 Task: Find an Airbnb in Teykovo, Russia for 4 guests from June 2 to June 9 with a price range of ₹6000 to ₹12000, 2 bedrooms, 2 beds, and self check-in option.
Action: Mouse moved to (481, 342)
Screenshot: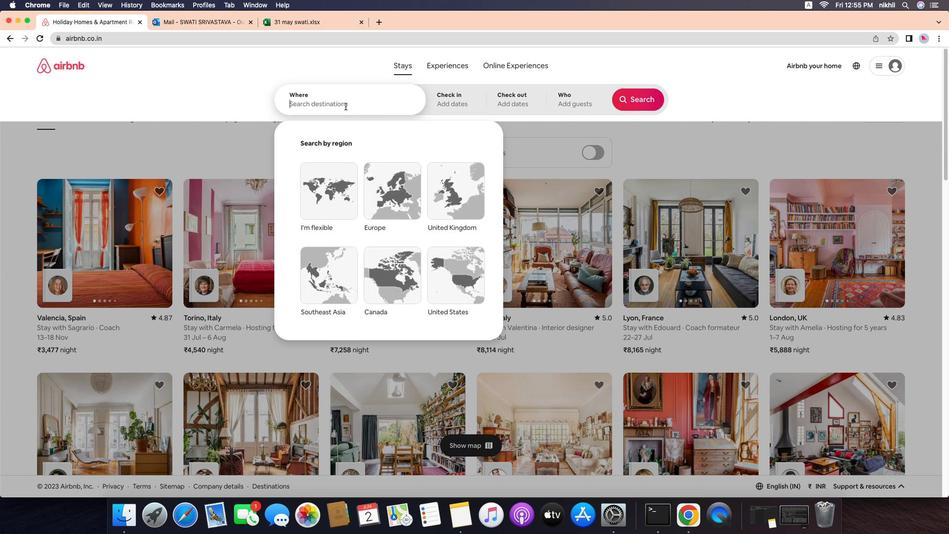 
Action: Mouse pressed left at (481, 342)
Screenshot: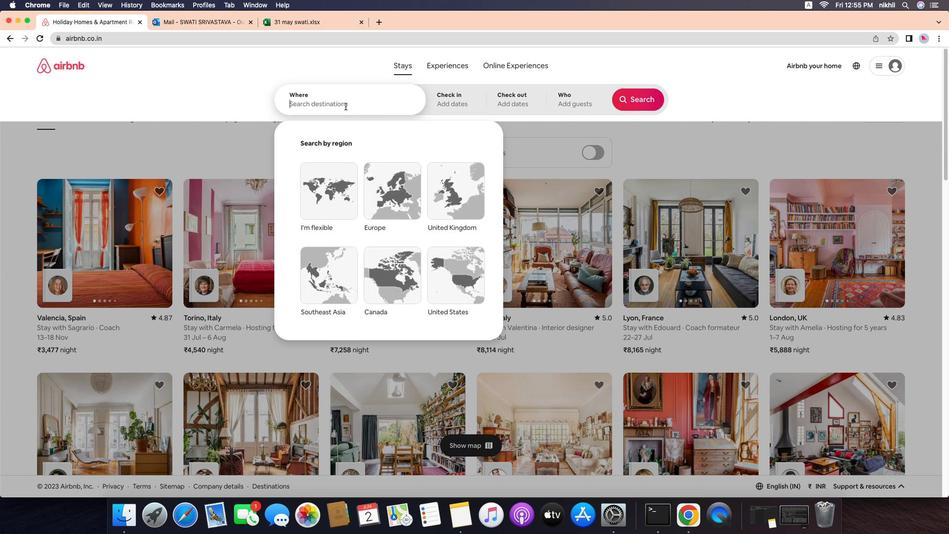 
Action: Mouse moved to (481, 342)
Screenshot: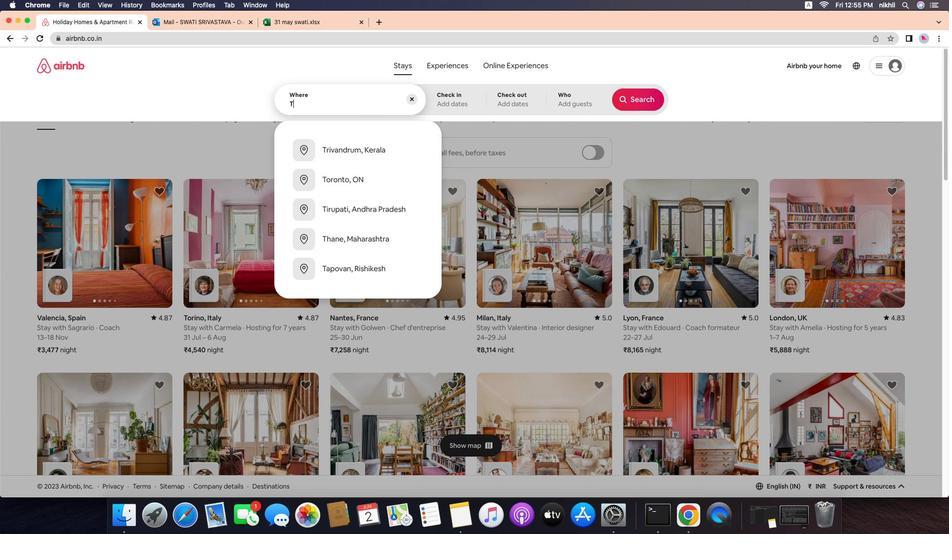 
Action: Mouse pressed left at (481, 342)
Screenshot: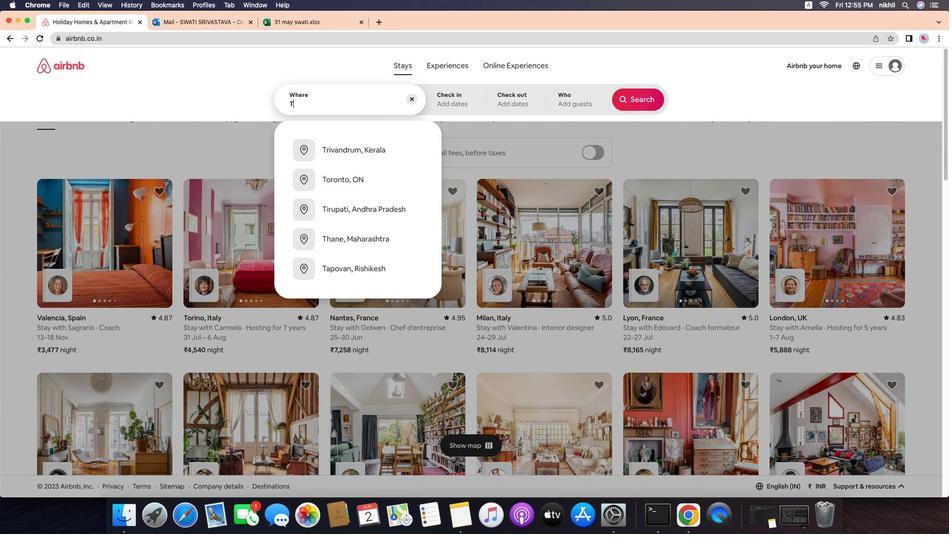 
Action: Mouse moved to (481, 342)
Screenshot: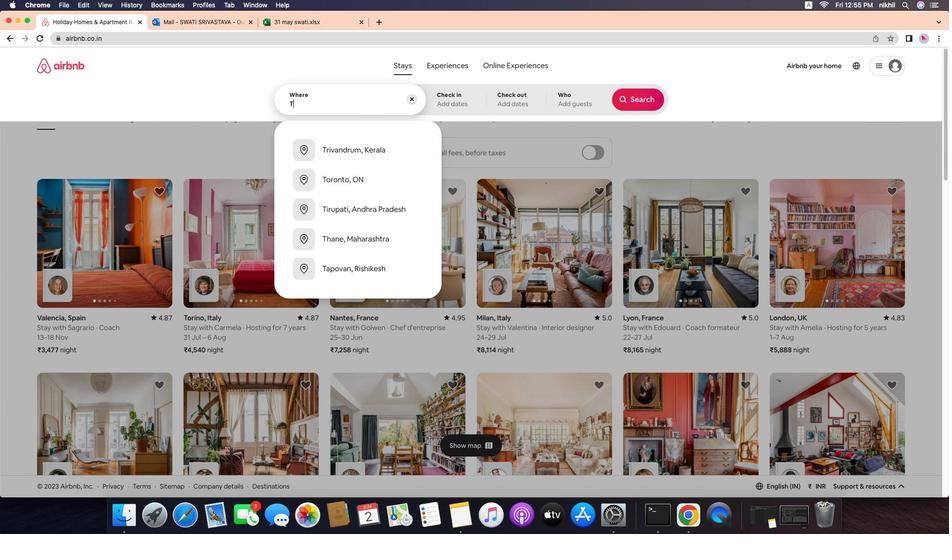 
Action: Mouse pressed left at (481, 342)
Screenshot: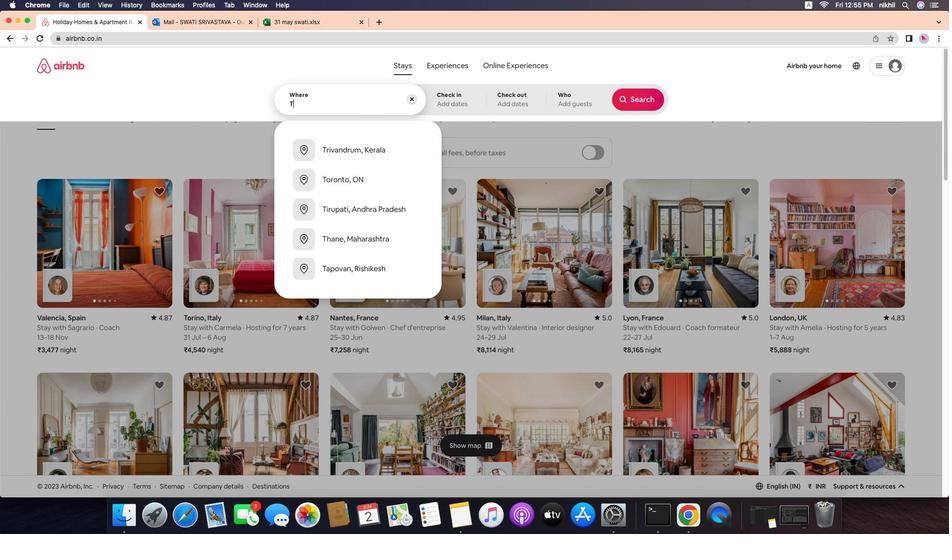 
Action: Mouse moved to (481, 342)
Screenshot: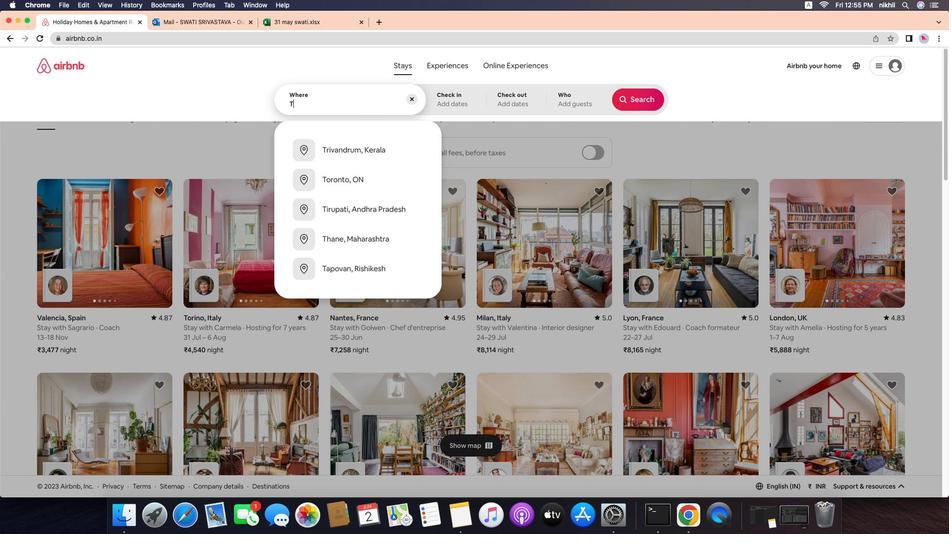 
Action: Key pressed Key.caps_lock'T'Key.caps_lock'e''y''k''o''v''o'','Key.spaceKey.caps_lock'R'Key.caps_lock'u''s''s''i''a'Key.enter
Screenshot: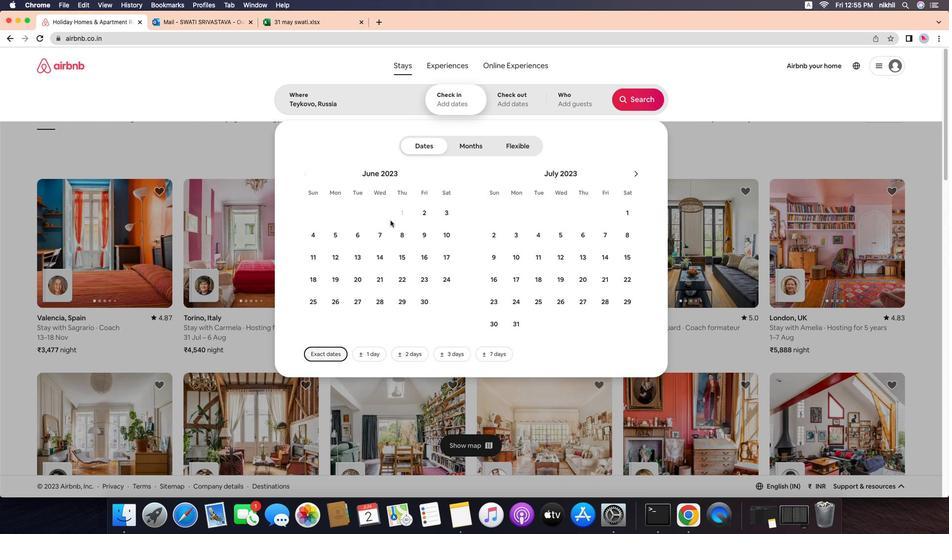 
Action: Mouse moved to (481, 342)
Screenshot: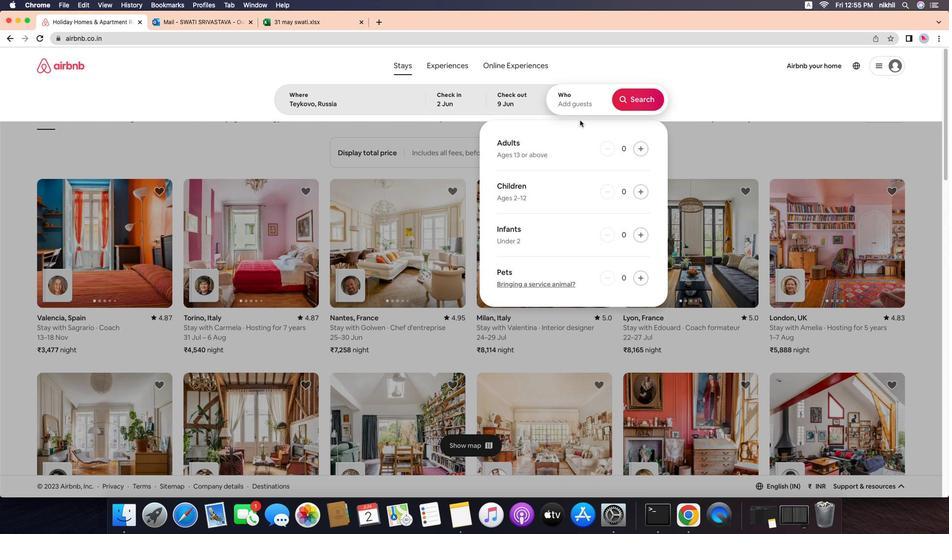
Action: Mouse pressed left at (481, 342)
Screenshot: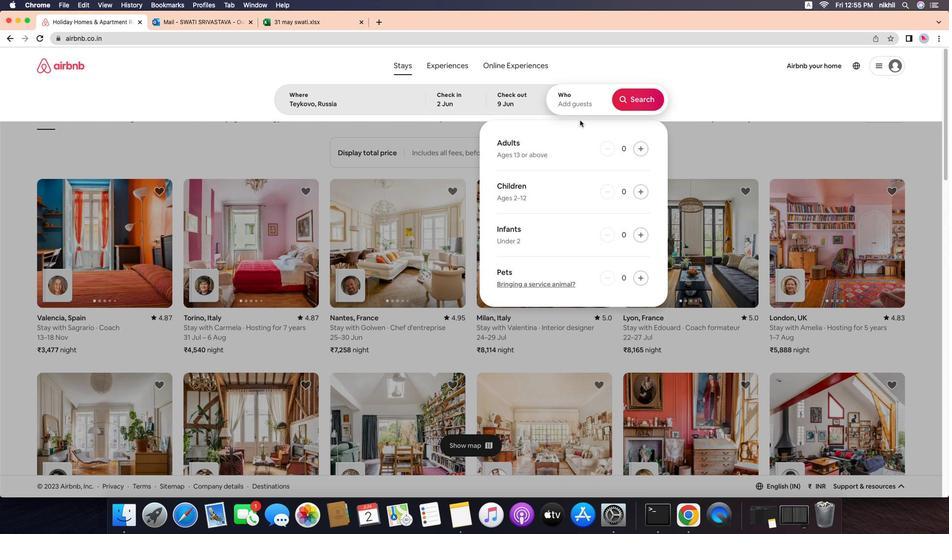 
Action: Mouse moved to (481, 342)
Screenshot: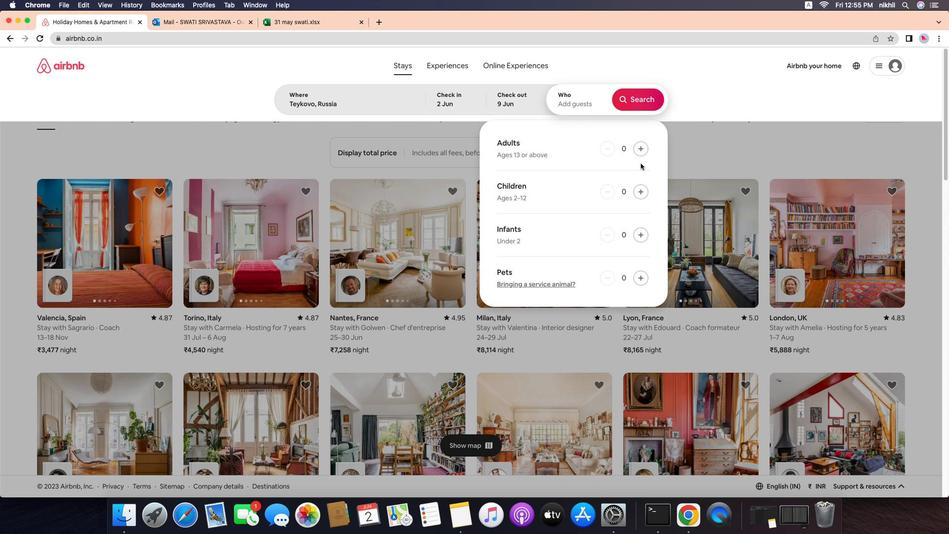 
Action: Mouse pressed left at (481, 342)
Screenshot: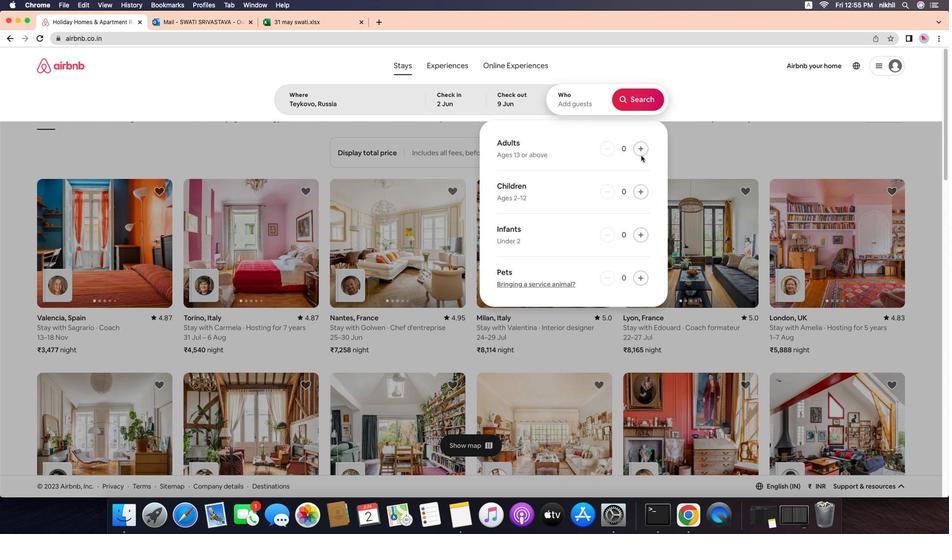 
Action: Mouse moved to (480, 342)
Screenshot: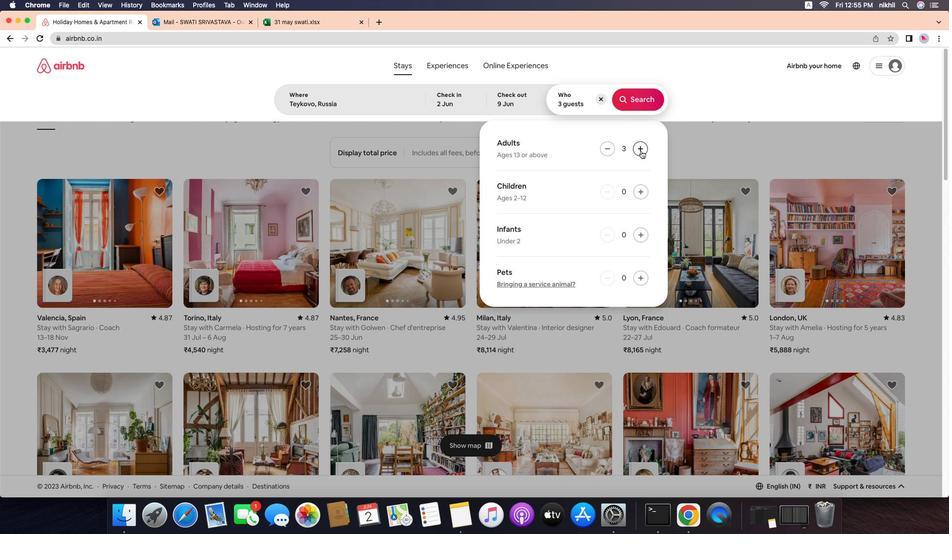 
Action: Mouse pressed left at (480, 342)
Screenshot: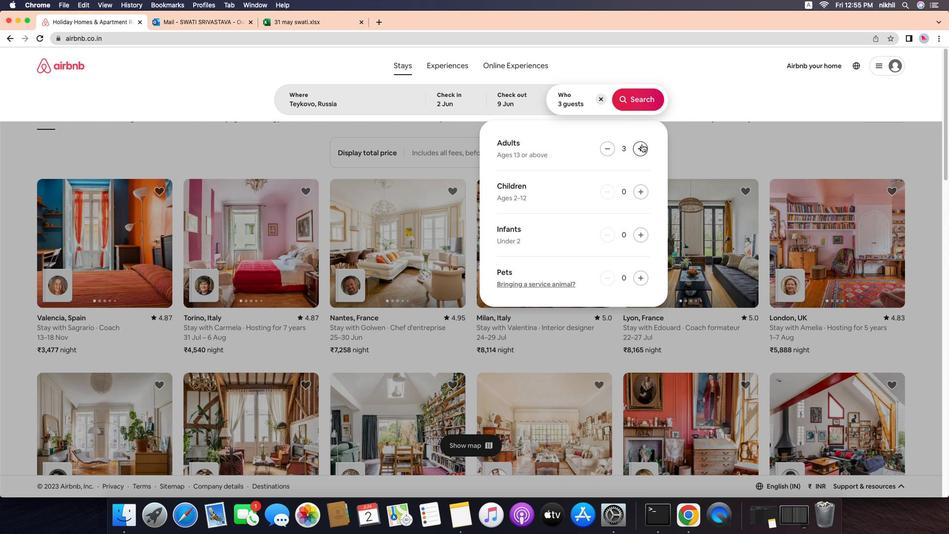 
Action: Mouse moved to (480, 342)
Screenshot: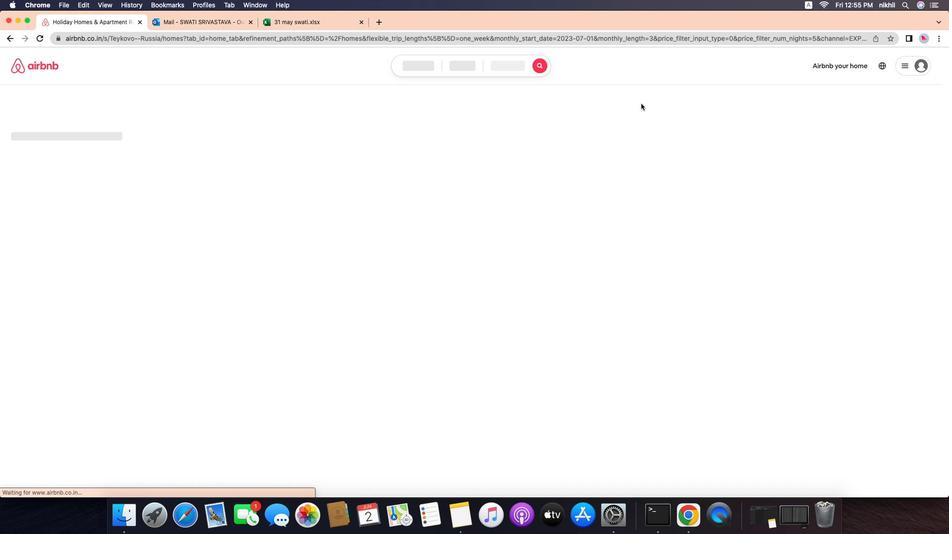
Action: Mouse pressed left at (480, 342)
Screenshot: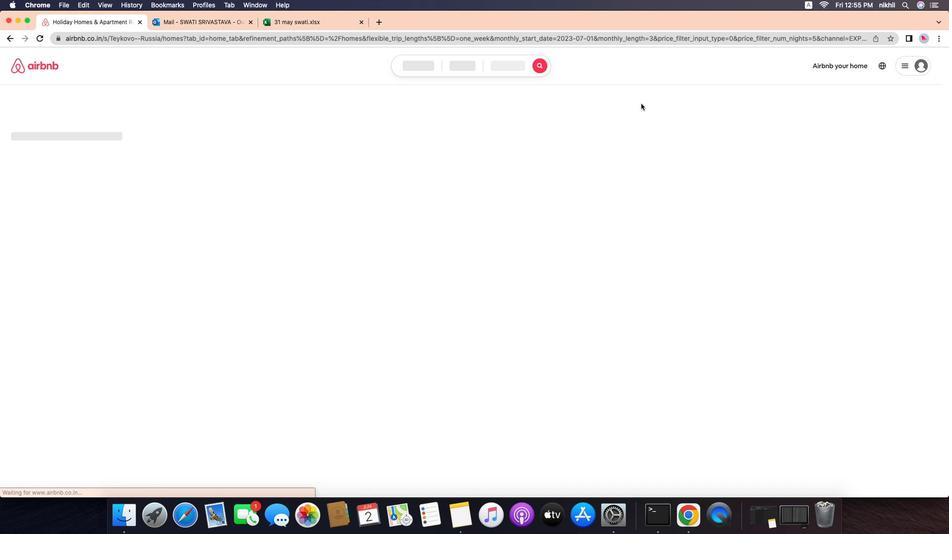
Action: Mouse pressed left at (480, 342)
Screenshot: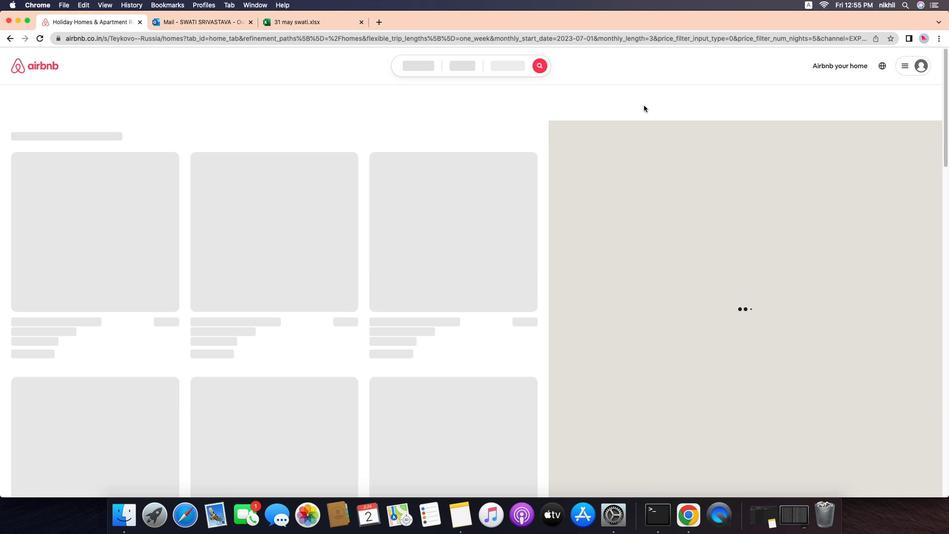 
Action: Mouse pressed left at (480, 342)
Screenshot: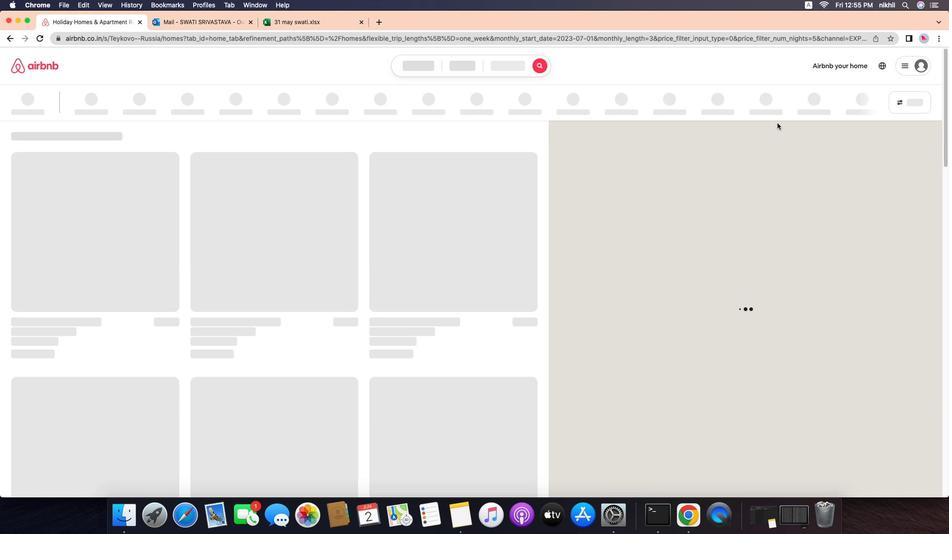 
Action: Mouse moved to (480, 342)
Screenshot: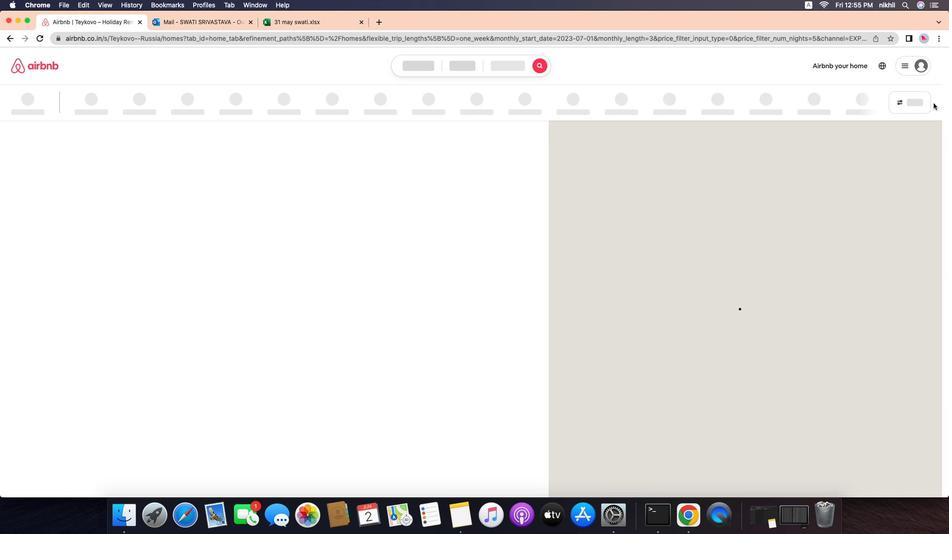 
Action: Mouse pressed left at (480, 342)
Screenshot: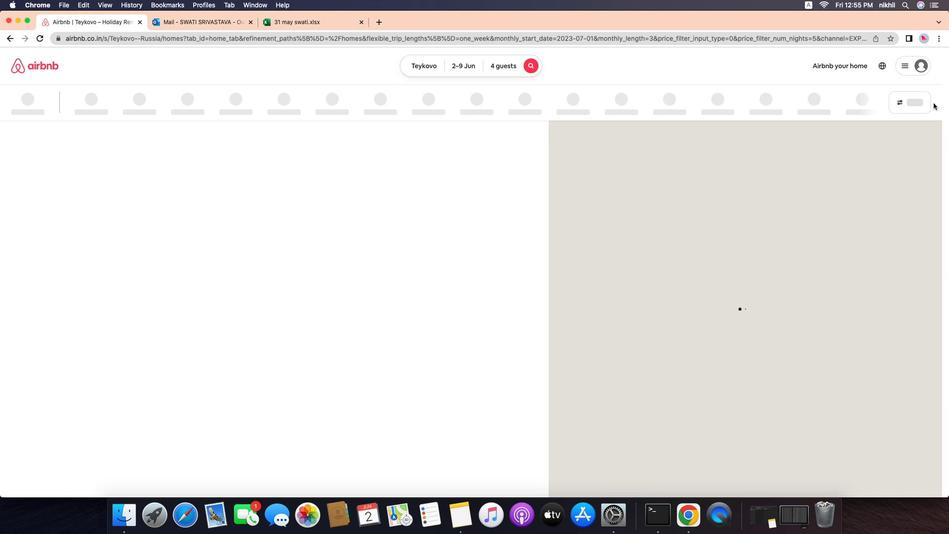 
Action: Mouse moved to (480, 342)
Screenshot: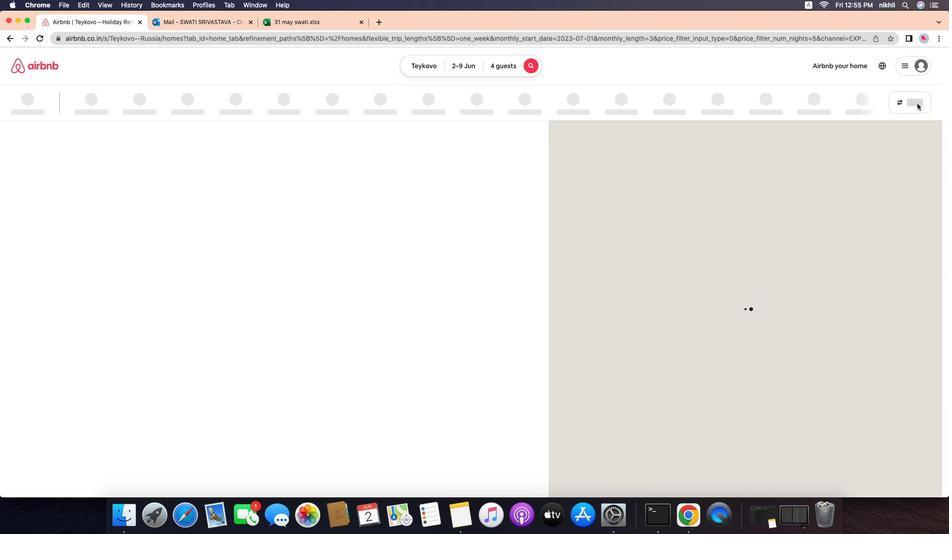 
Action: Mouse pressed left at (480, 342)
Screenshot: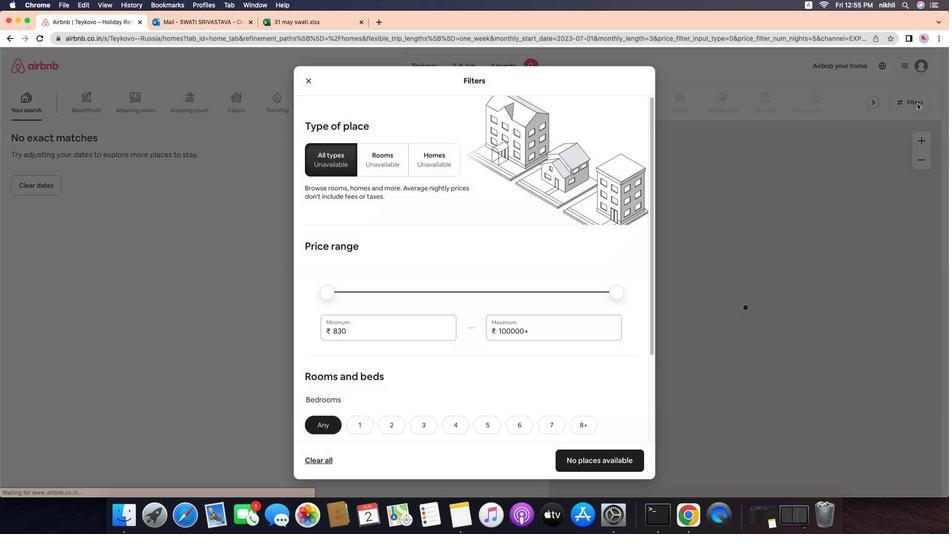 
Action: Mouse moved to (480, 342)
Screenshot: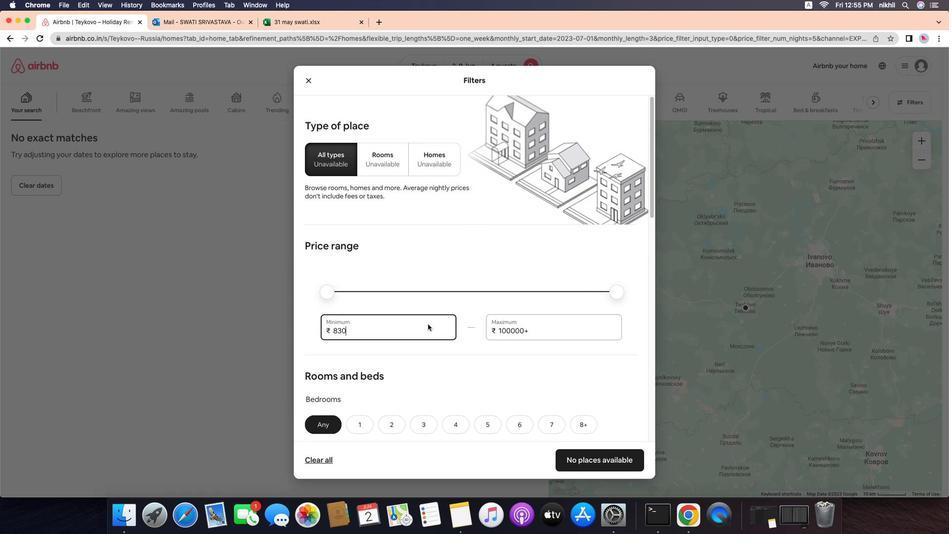 
Action: Mouse pressed left at (480, 342)
Screenshot: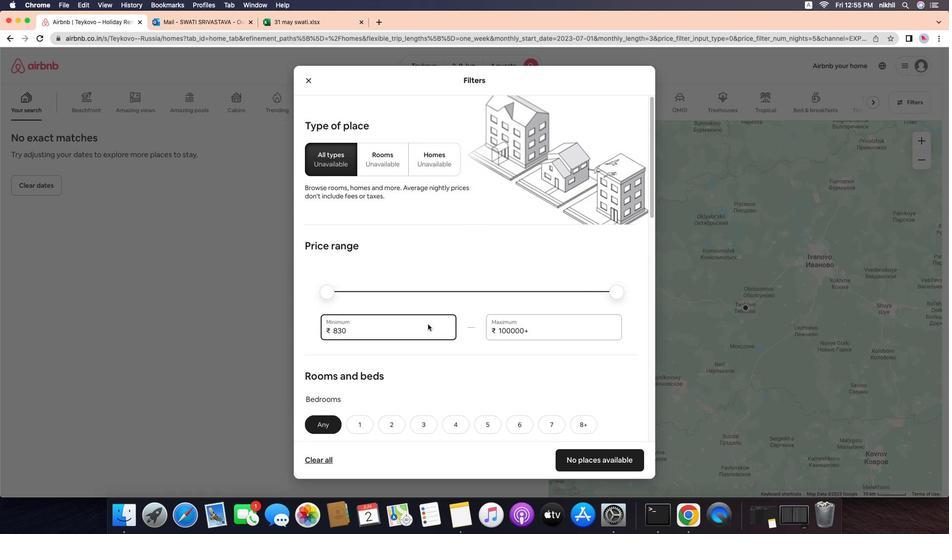 
Action: Mouse moved to (480, 342)
Screenshot: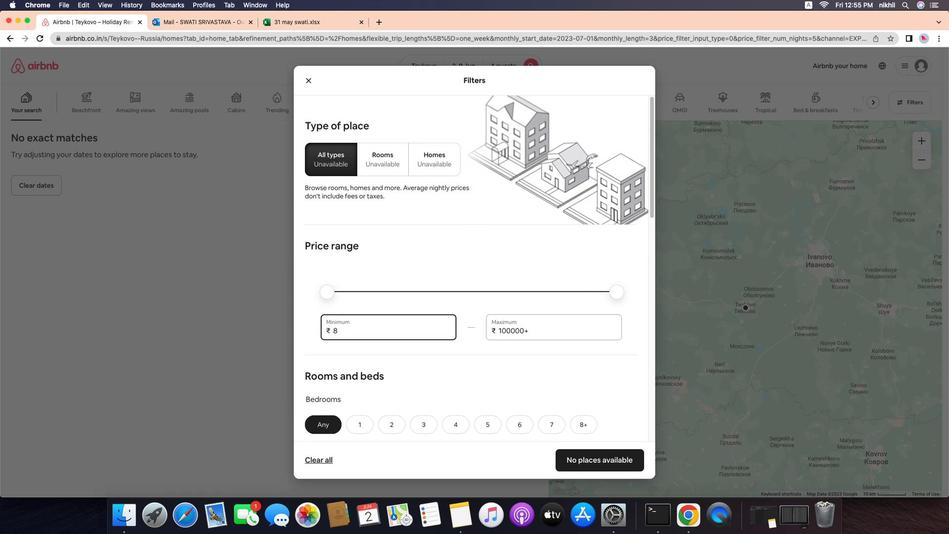
Action: Mouse pressed left at (480, 342)
Screenshot: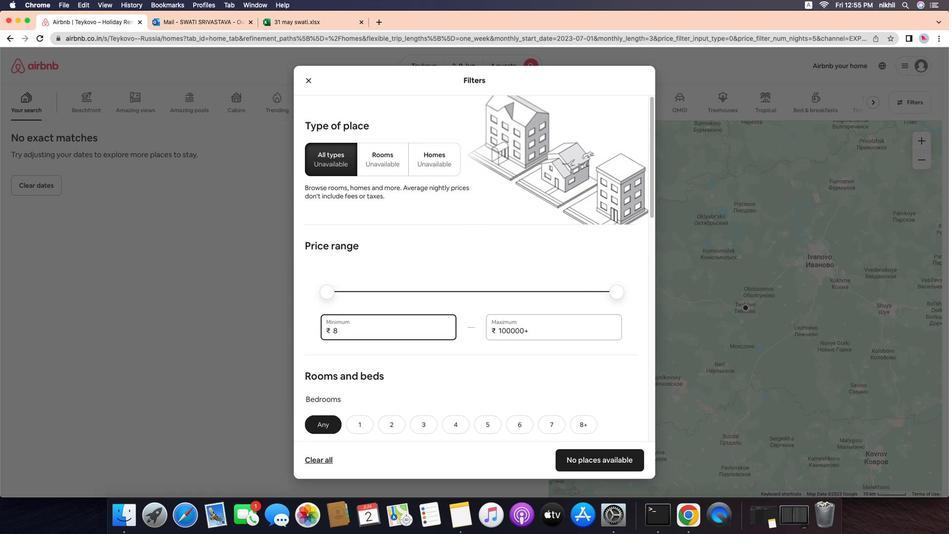 
Action: Mouse moved to (481, 342)
Screenshot: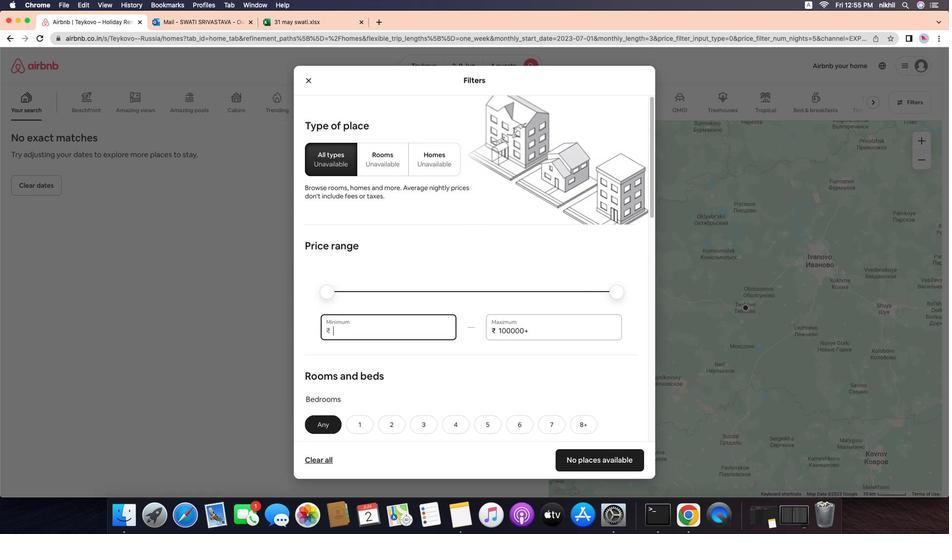 
Action: Mouse pressed left at (481, 342)
Screenshot: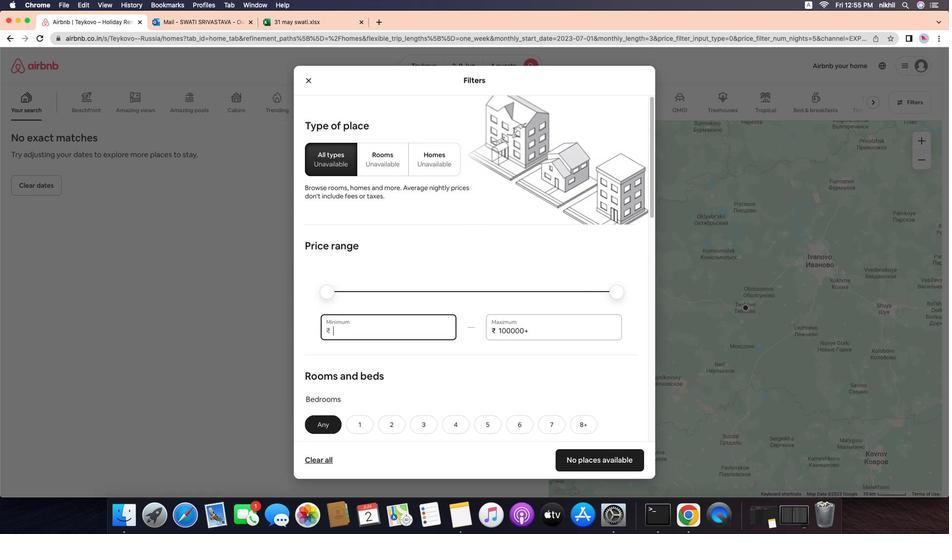
Action: Mouse moved to (481, 342)
Screenshot: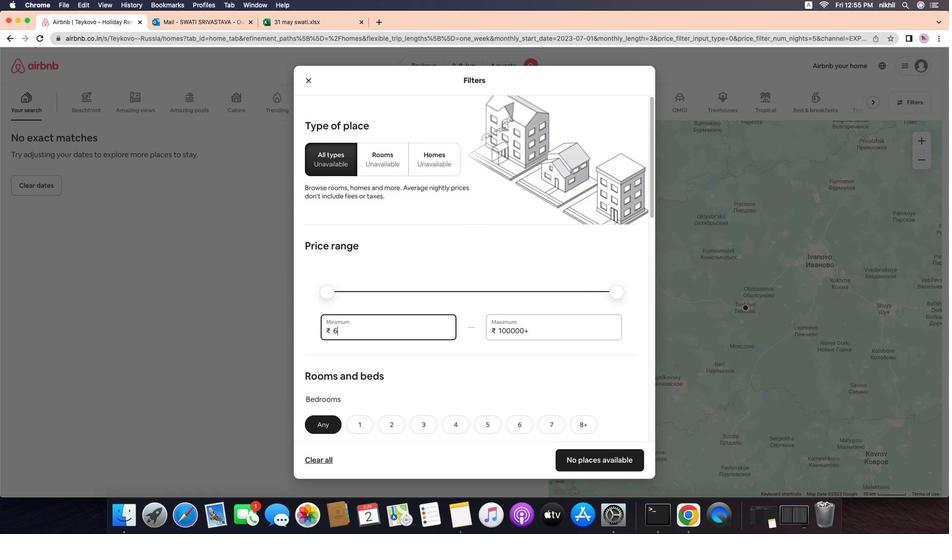 
Action: Key pressed Key.backspaceKey.backspaceKey.backspaceKey.backspaceKey.backspaceKey.backspace'6''0''0''0'
Screenshot: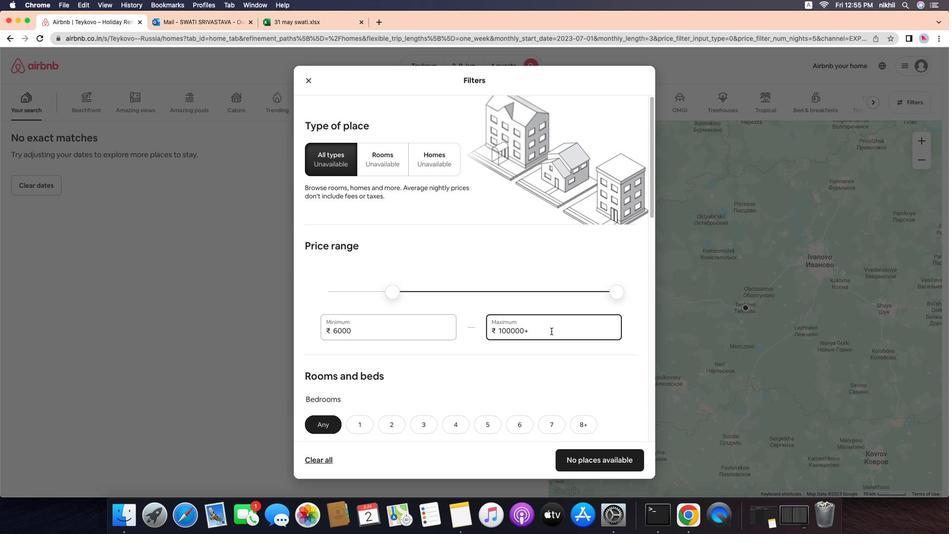 
Action: Mouse moved to (480, 342)
Screenshot: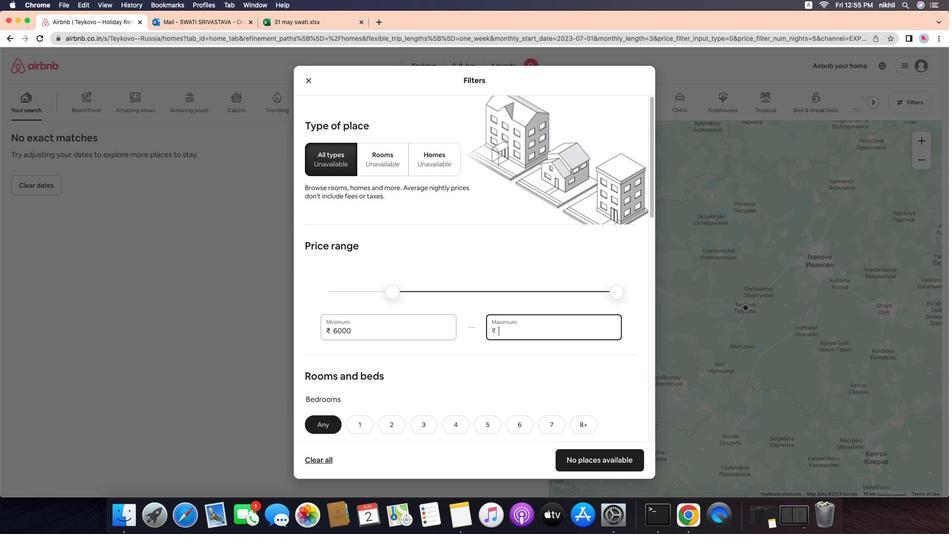 
Action: Mouse pressed left at (480, 342)
Screenshot: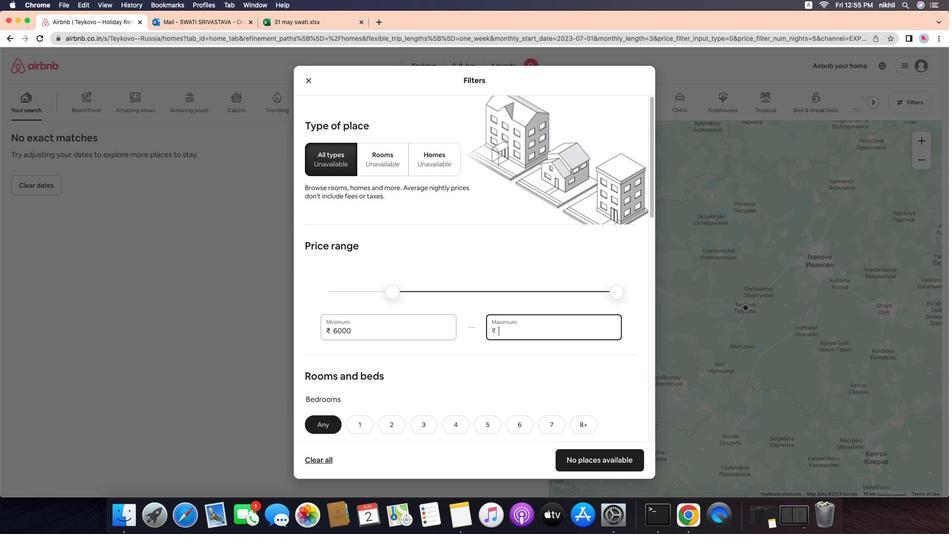 
Action: Key pressed Key.backspaceKey.backspaceKey.backspaceKey.backspaceKey.backspaceKey.backspaceKey.backspaceKey.backspace'1''2''0''0''0'
Screenshot: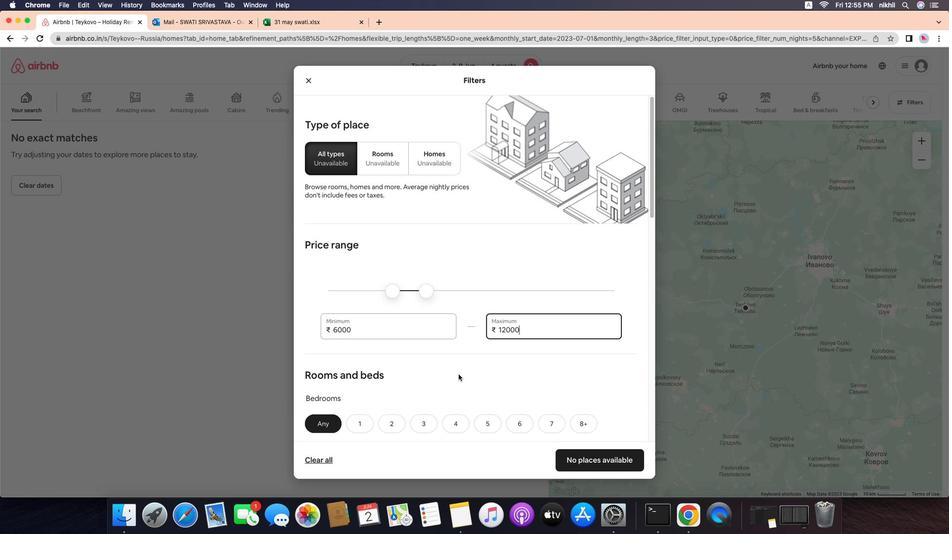 
Action: Mouse moved to (481, 342)
Screenshot: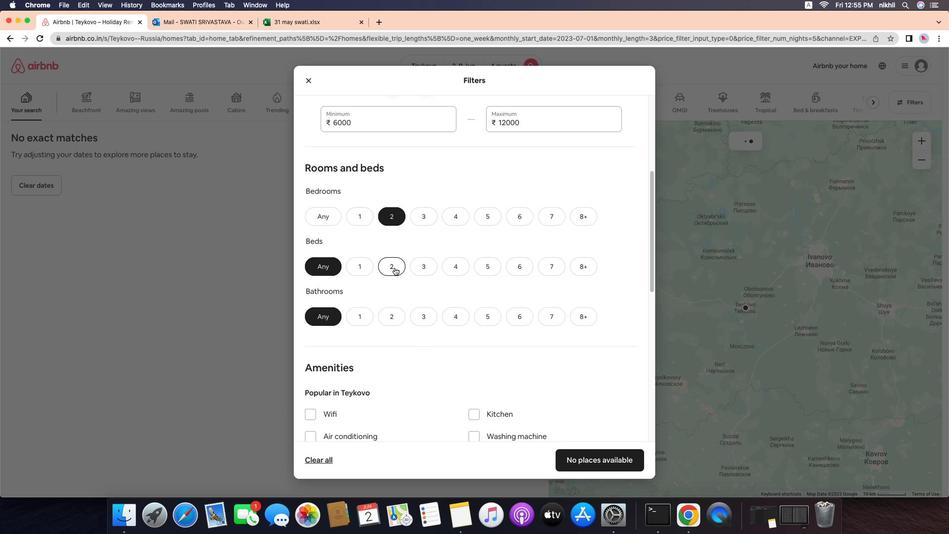 
Action: Mouse scrolled (481, 342) with delta (482, 342)
Screenshot: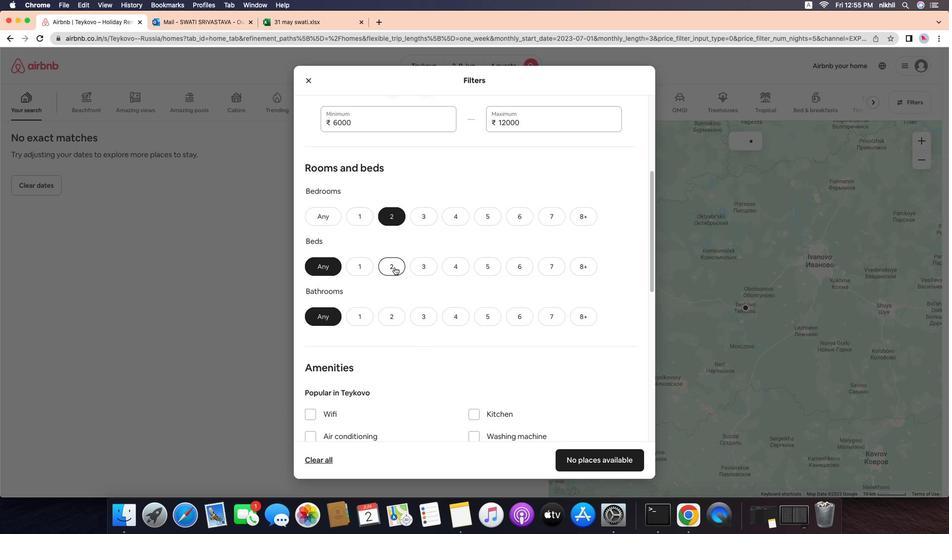 
Action: Mouse scrolled (481, 342) with delta (482, 342)
Screenshot: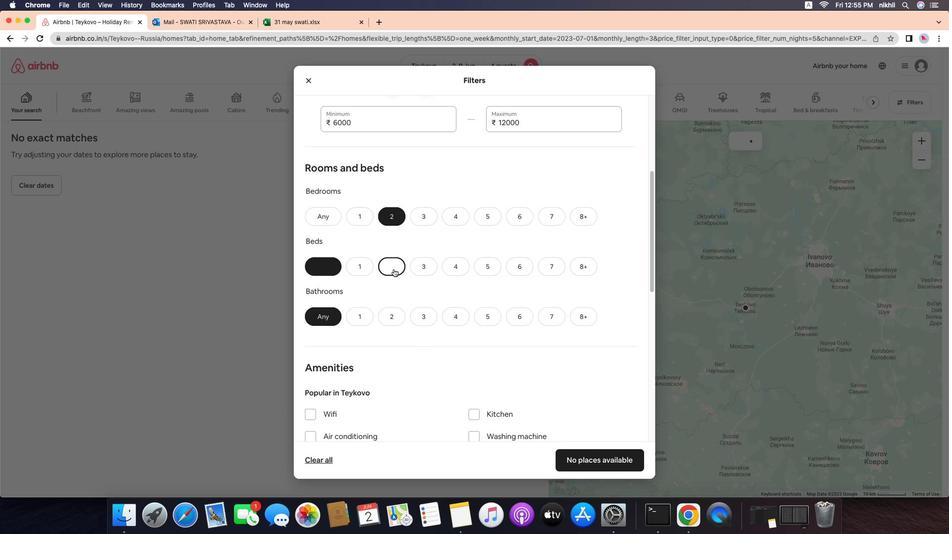 
Action: Mouse scrolled (481, 342) with delta (482, 342)
Screenshot: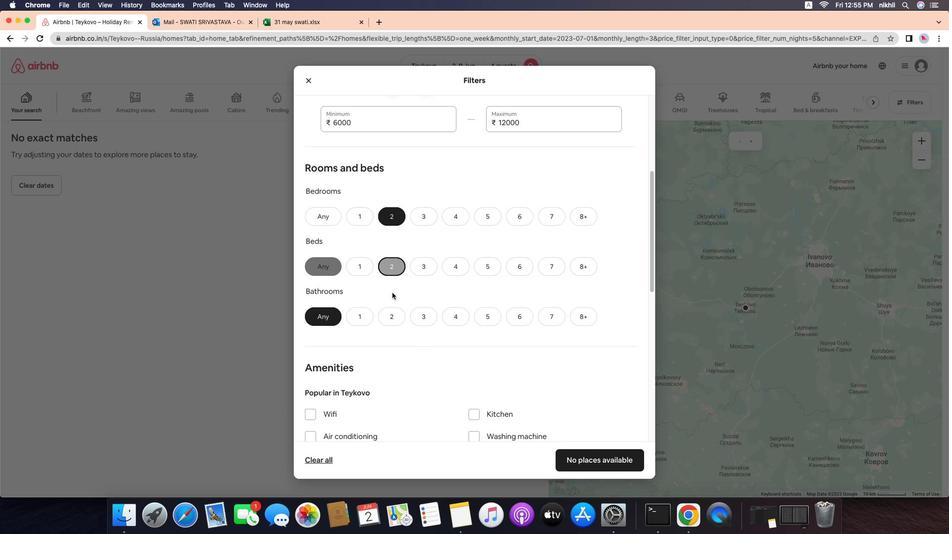 
Action: Mouse scrolled (481, 342) with delta (482, 342)
Screenshot: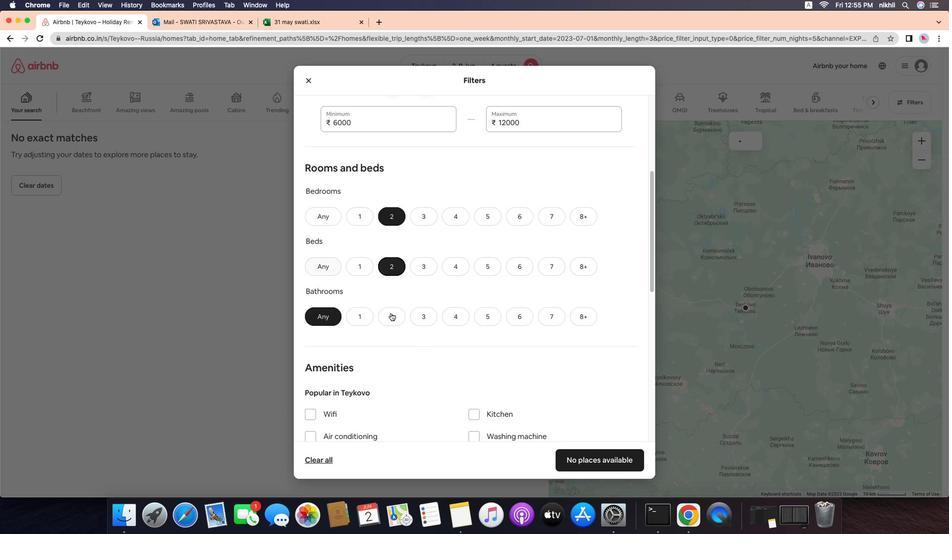 
Action: Mouse moved to (481, 342)
Screenshot: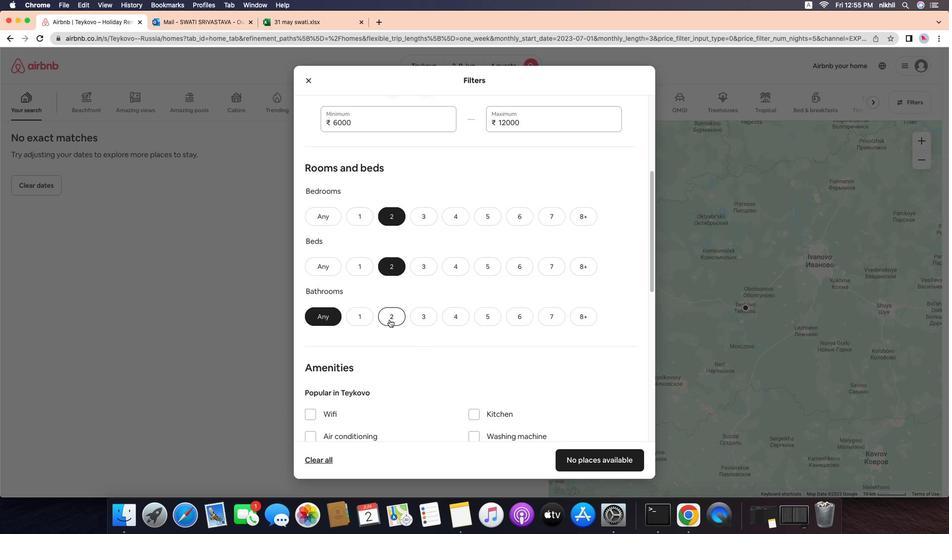 
Action: Mouse scrolled (481, 342) with delta (482, 342)
Screenshot: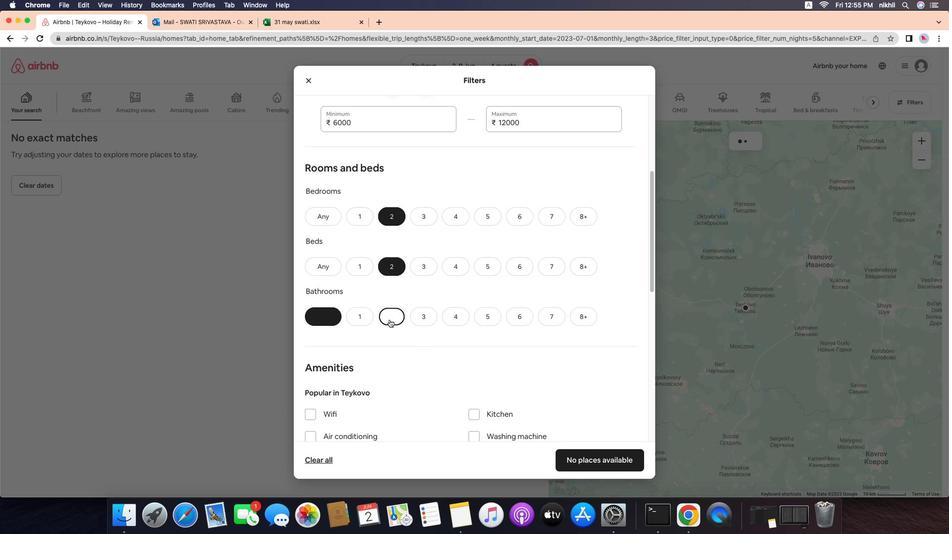 
Action: Mouse scrolled (481, 342) with delta (482, 342)
Screenshot: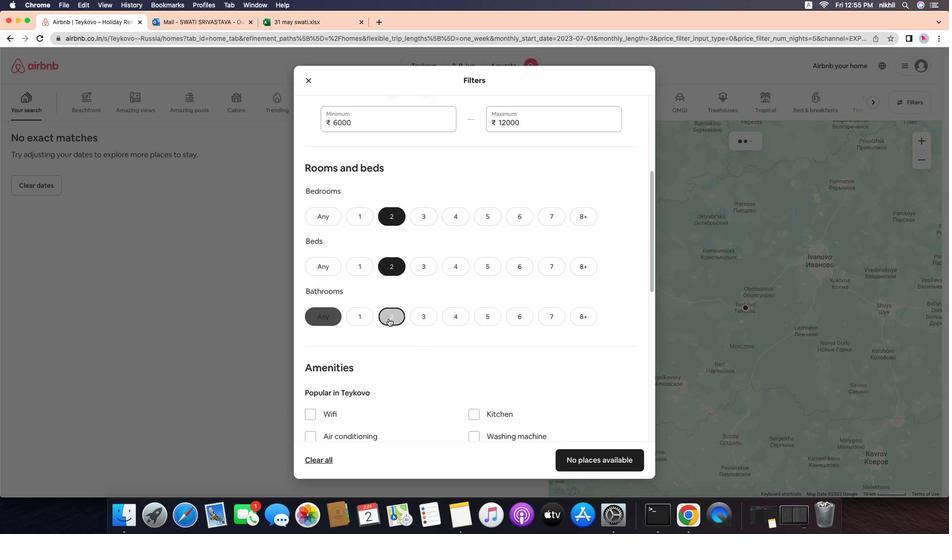 
Action: Mouse scrolled (481, 342) with delta (482, 342)
Screenshot: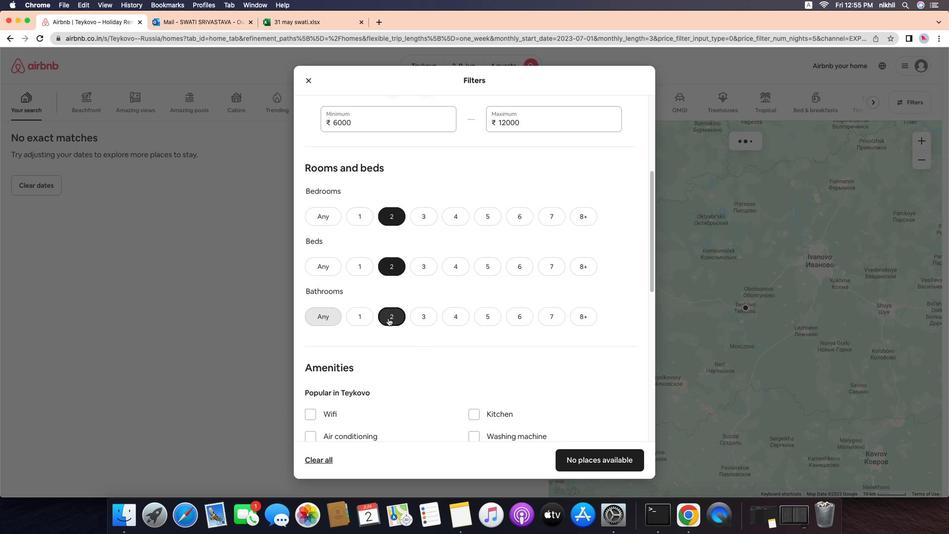 
Action: Mouse moved to (481, 342)
Screenshot: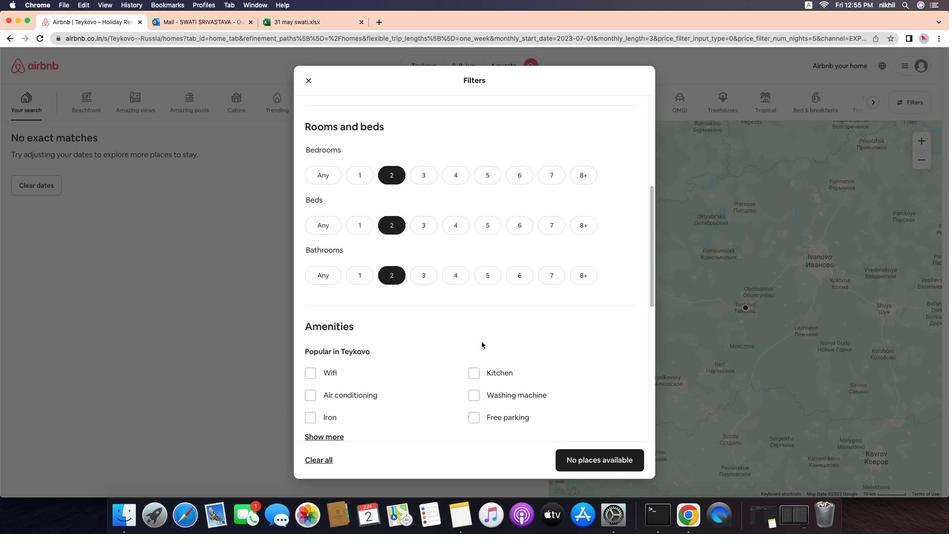 
Action: Mouse pressed left at (481, 342)
Screenshot: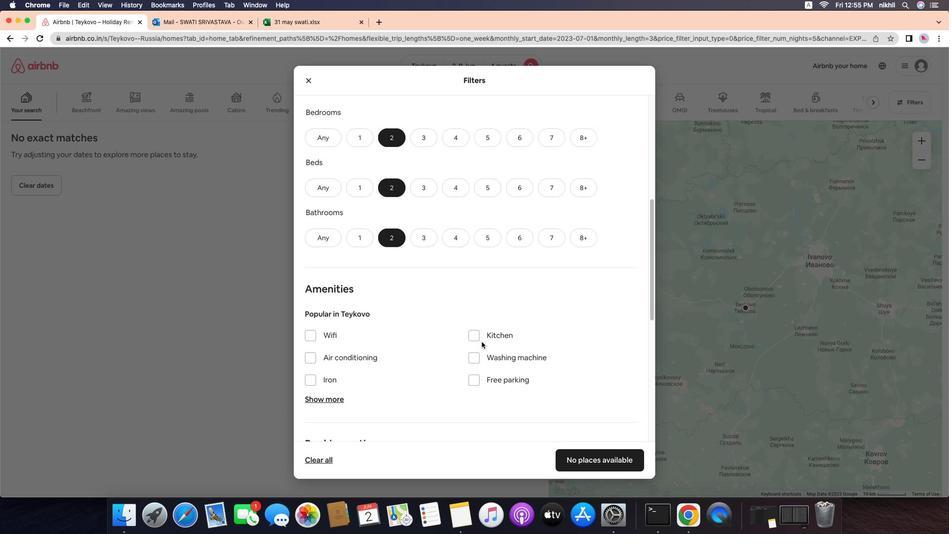 
Action: Mouse moved to (481, 342)
Screenshot: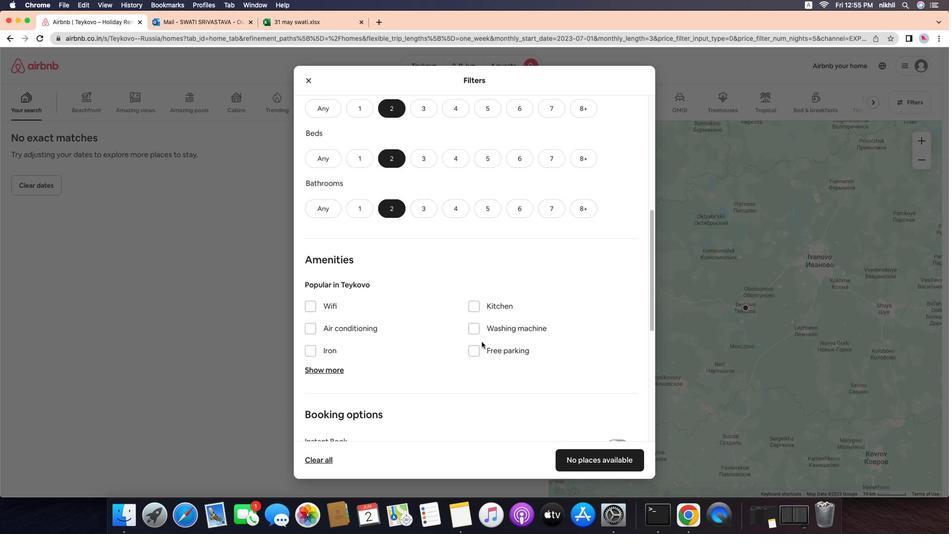 
Action: Mouse pressed left at (481, 342)
Screenshot: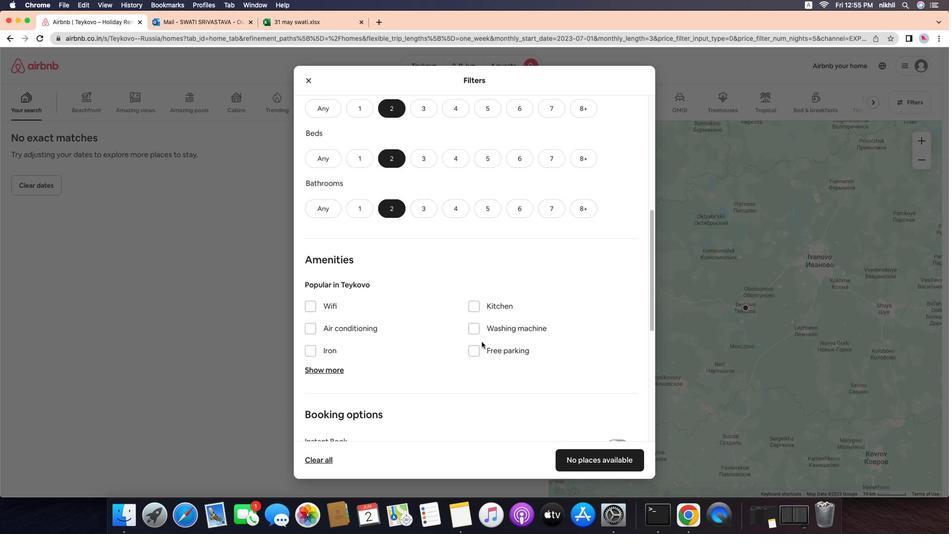 
Action: Mouse moved to (481, 342)
Screenshot: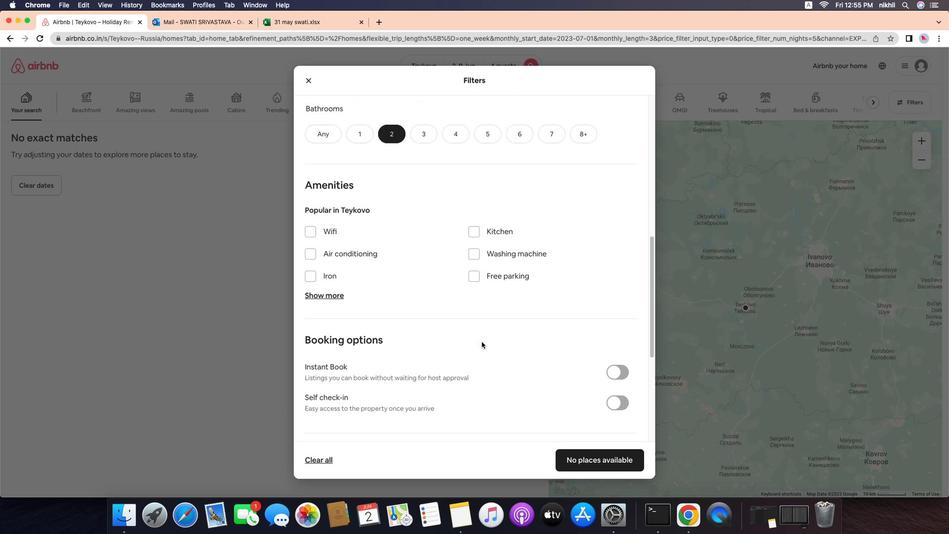
Action: Mouse pressed left at (481, 342)
Screenshot: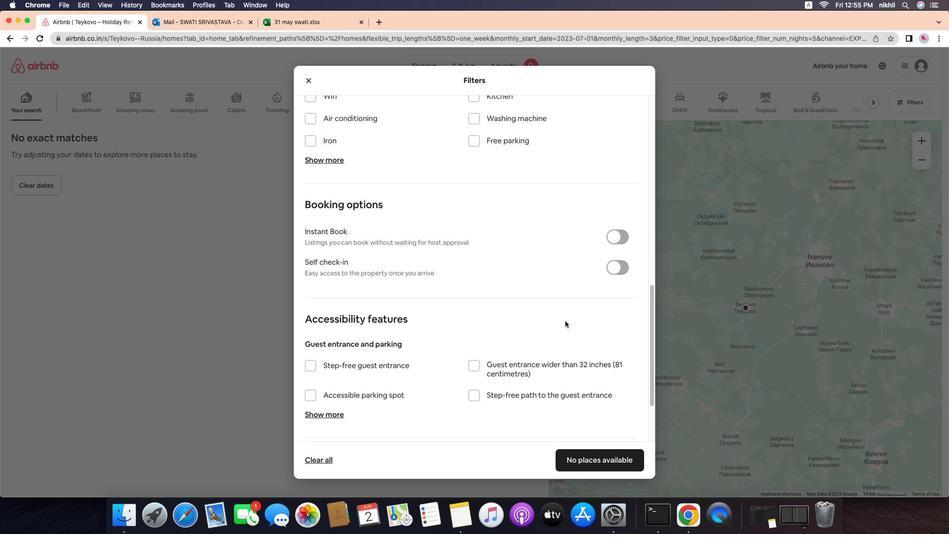 
Action: Mouse moved to (481, 342)
Screenshot: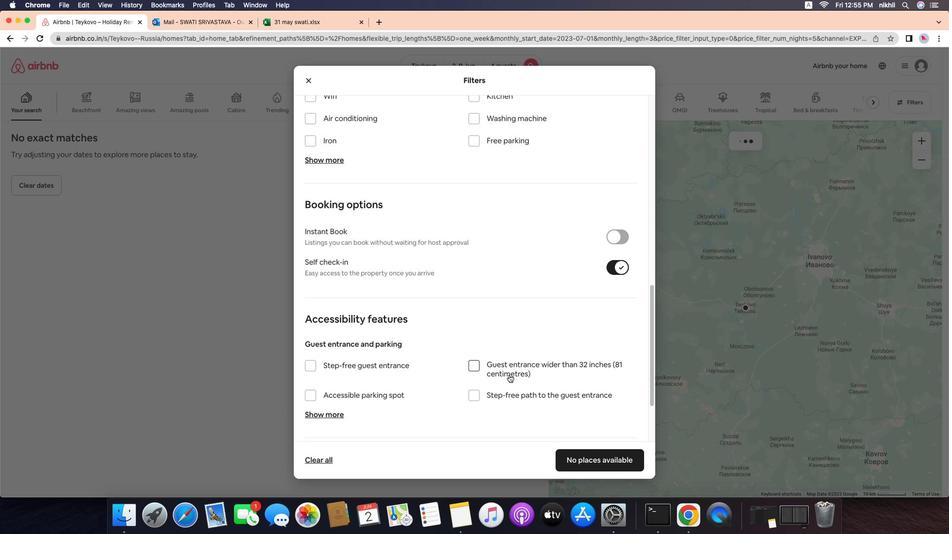 
Action: Mouse scrolled (481, 342) with delta (482, 342)
Screenshot: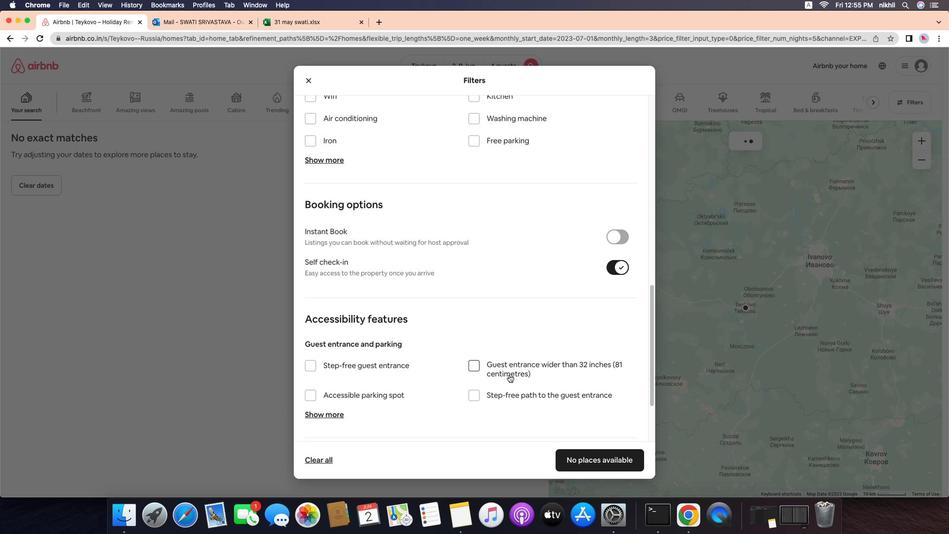 
Action: Mouse scrolled (481, 342) with delta (482, 342)
Screenshot: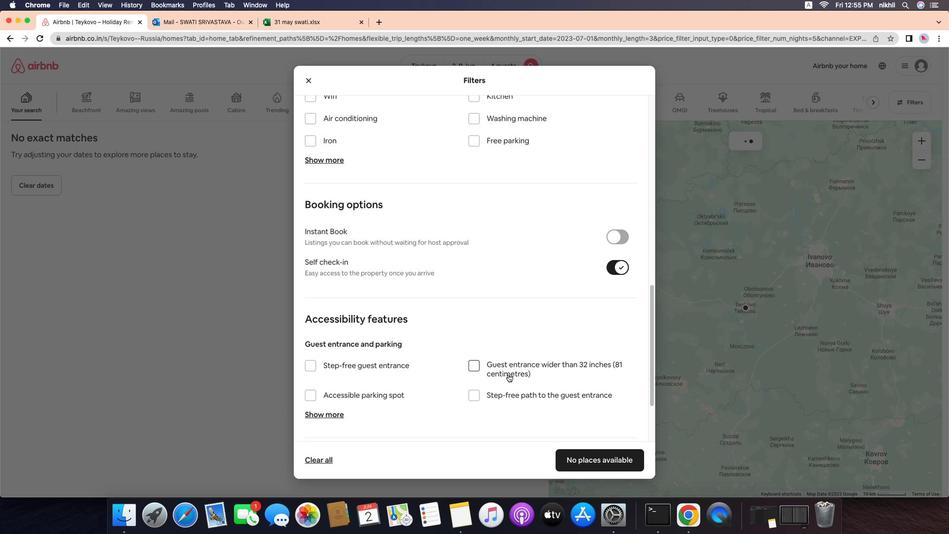 
Action: Mouse scrolled (481, 342) with delta (482, 342)
Screenshot: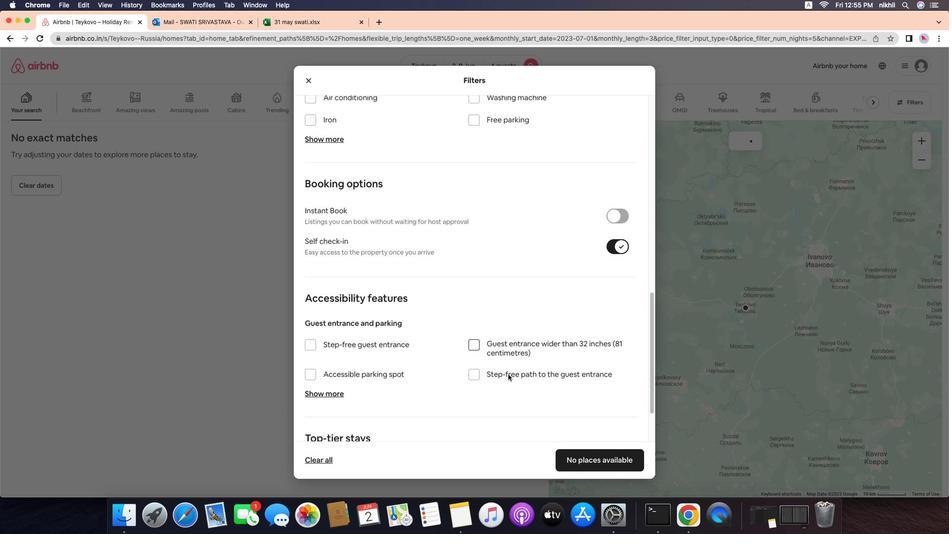 
Action: Mouse scrolled (481, 342) with delta (482, 342)
Screenshot: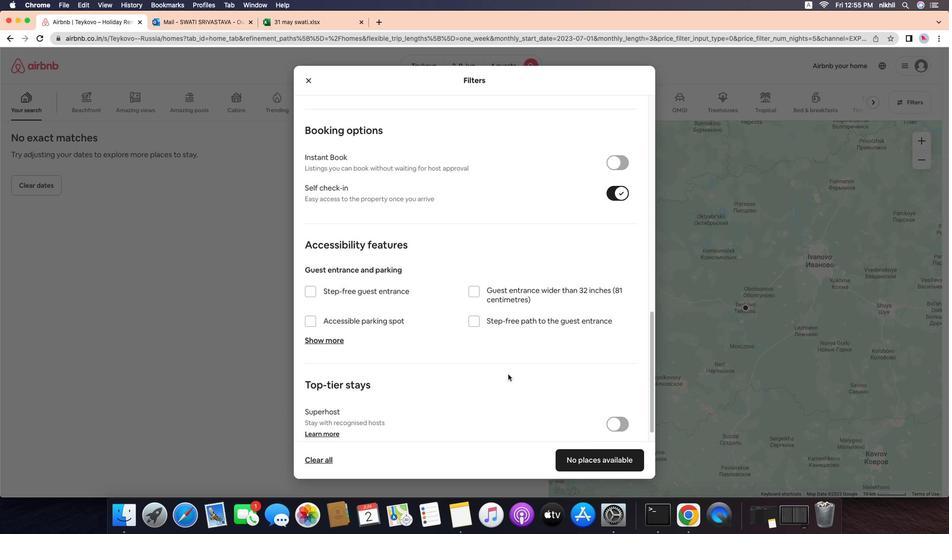 
Action: Mouse scrolled (481, 342) with delta (482, 342)
Screenshot: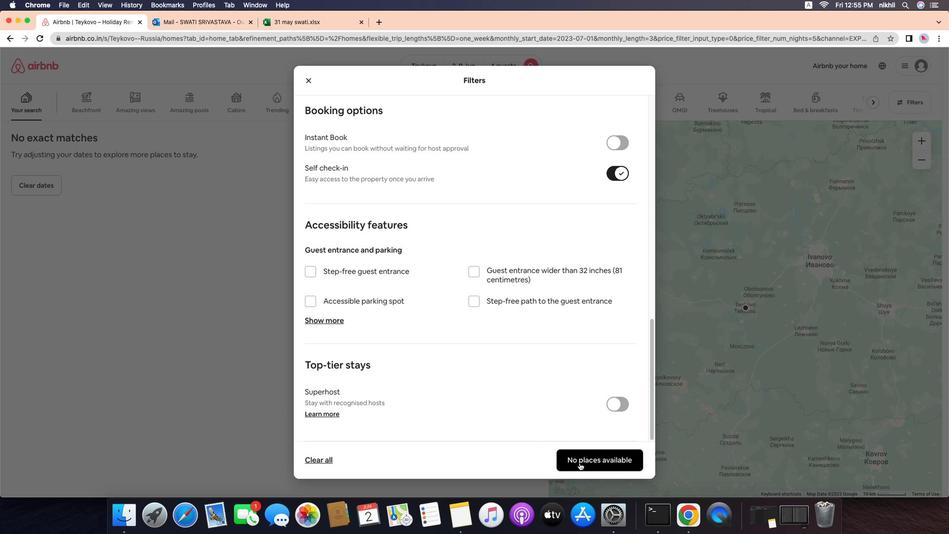 
Action: Mouse scrolled (481, 342) with delta (482, 342)
Screenshot: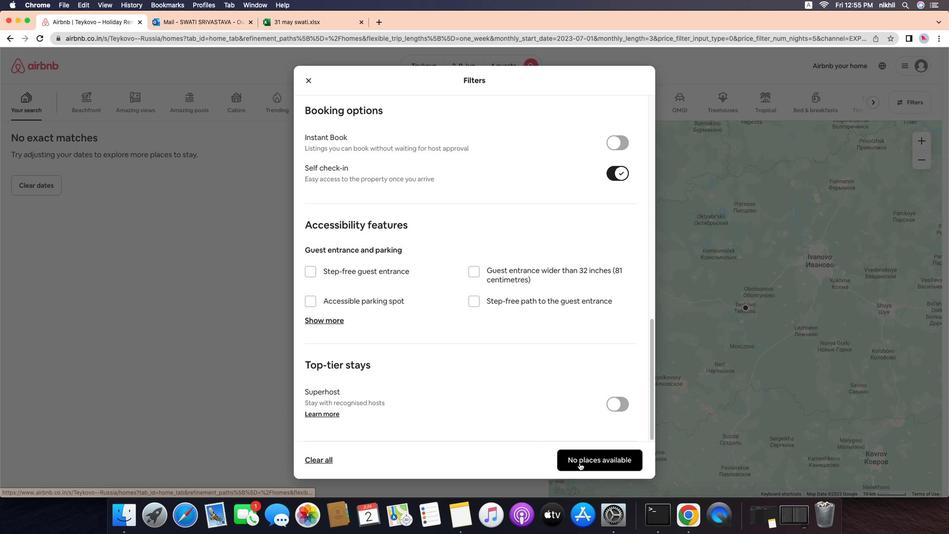 
Action: Mouse scrolled (481, 342) with delta (482, 342)
Screenshot: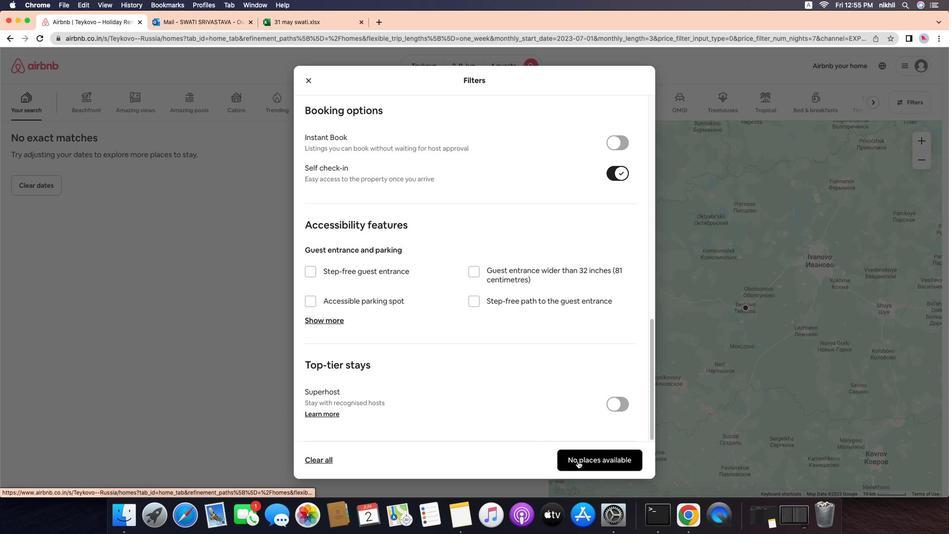 
Action: Mouse scrolled (481, 342) with delta (482, 342)
Screenshot: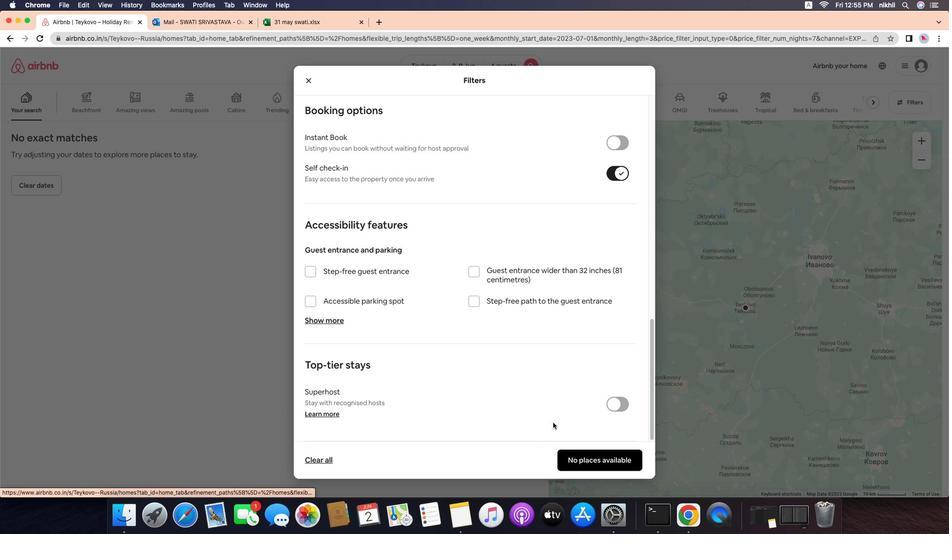 
Action: Mouse moved to (480, 342)
Screenshot: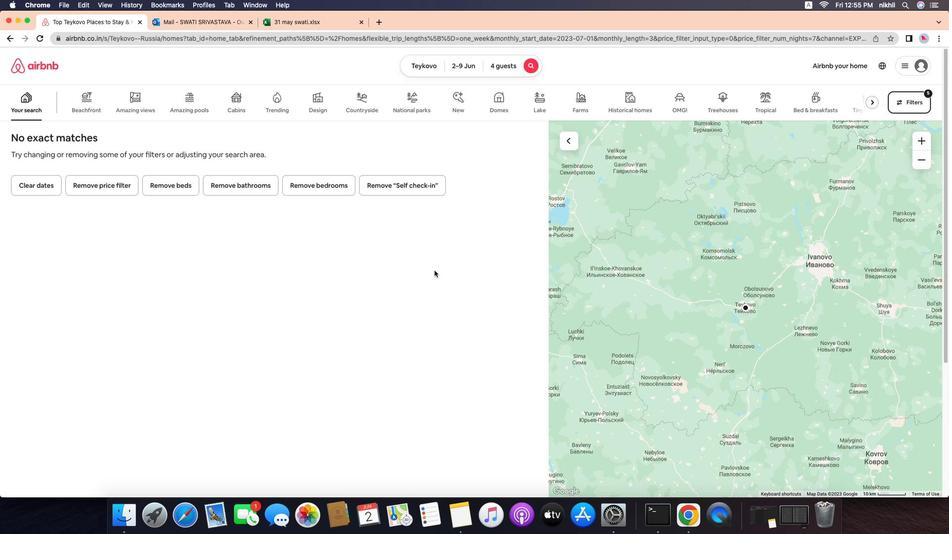 
Action: Mouse pressed left at (480, 342)
Screenshot: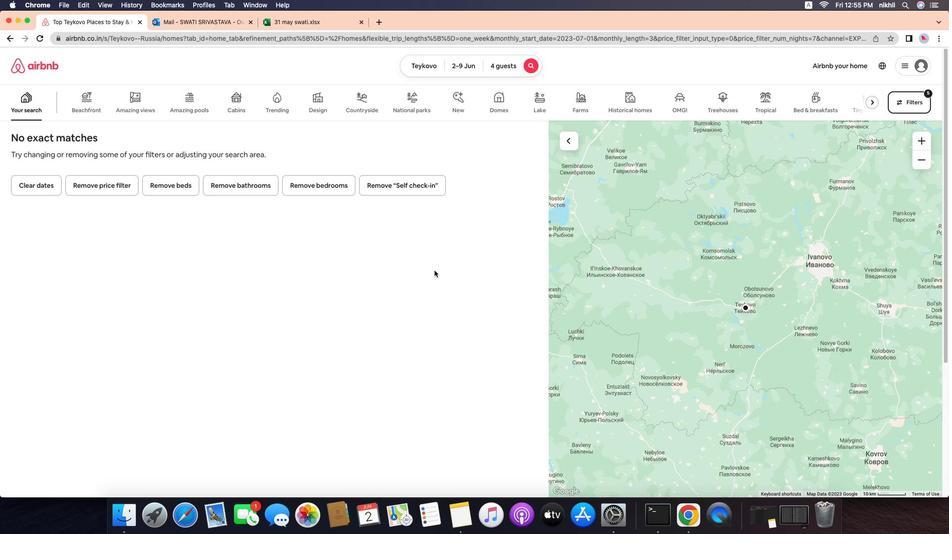
Action: Mouse moved to (480, 342)
Screenshot: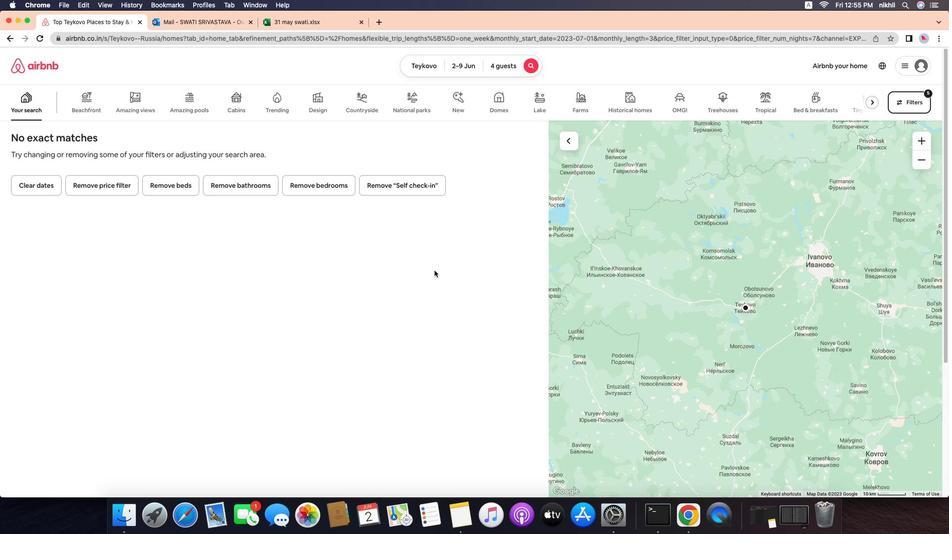 
Action: Mouse scrolled (480, 342) with delta (482, 342)
Screenshot: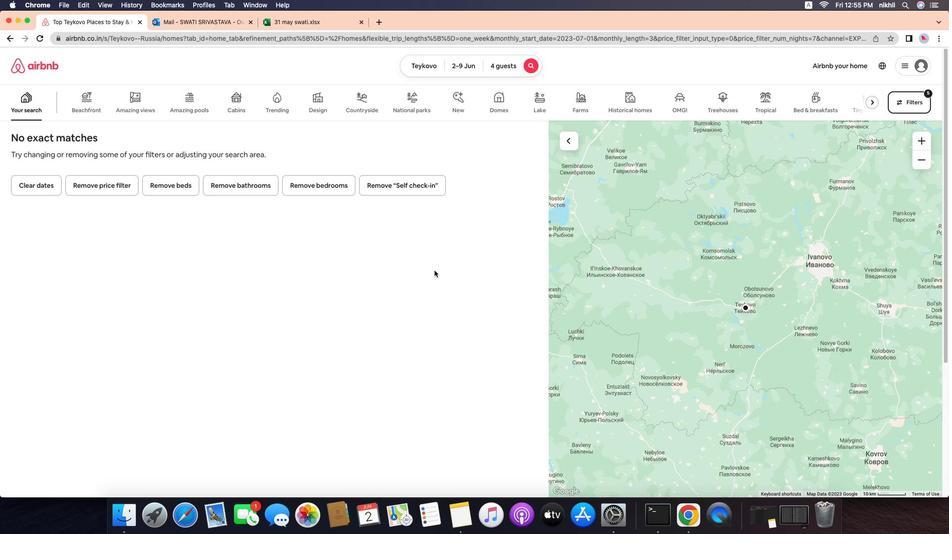 
Action: Mouse moved to (480, 342)
Screenshot: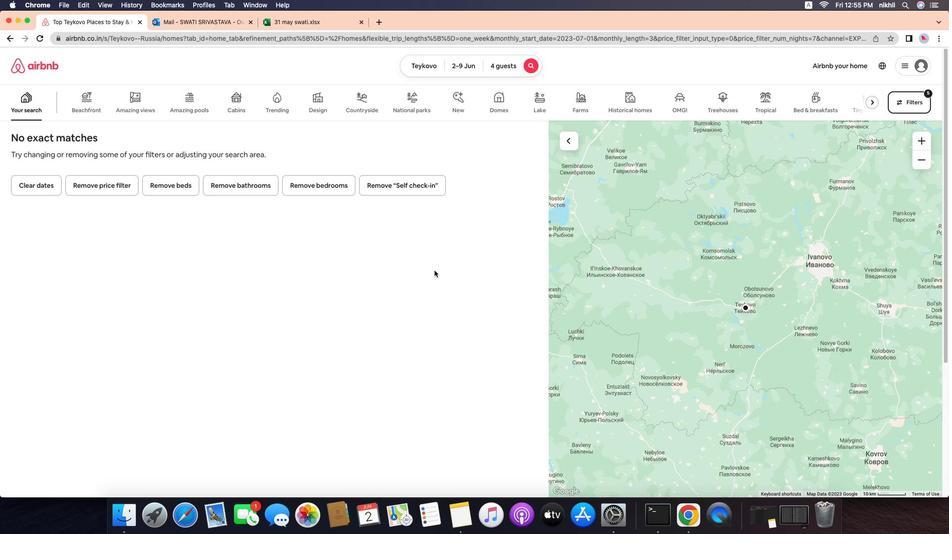 
Action: Mouse scrolled (480, 342) with delta (482, 342)
Screenshot: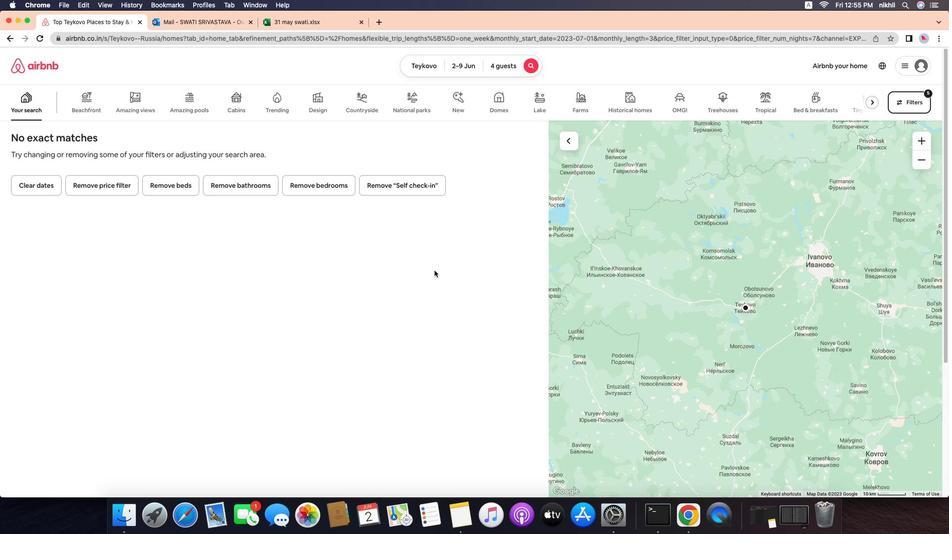 
Action: Mouse moved to (480, 342)
Screenshot: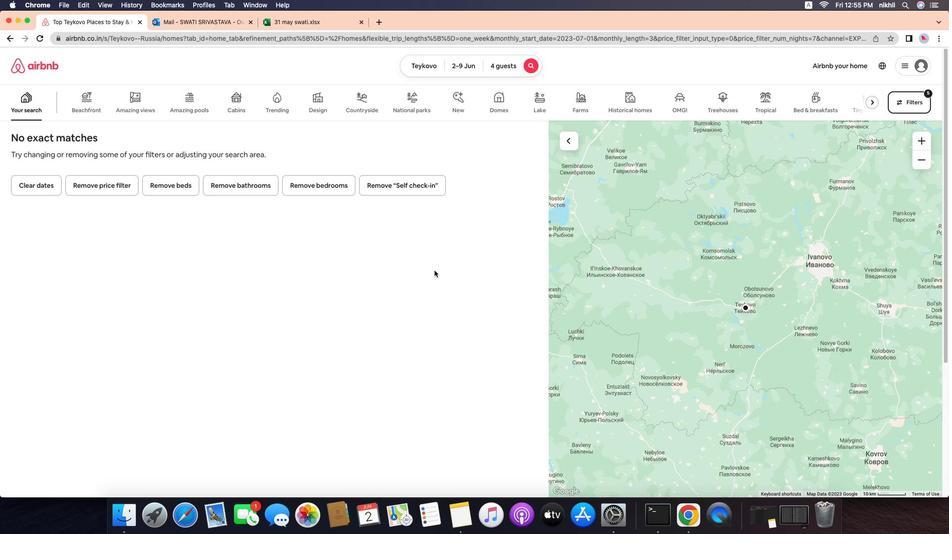 
Action: Mouse scrolled (480, 342) with delta (482, 342)
Screenshot: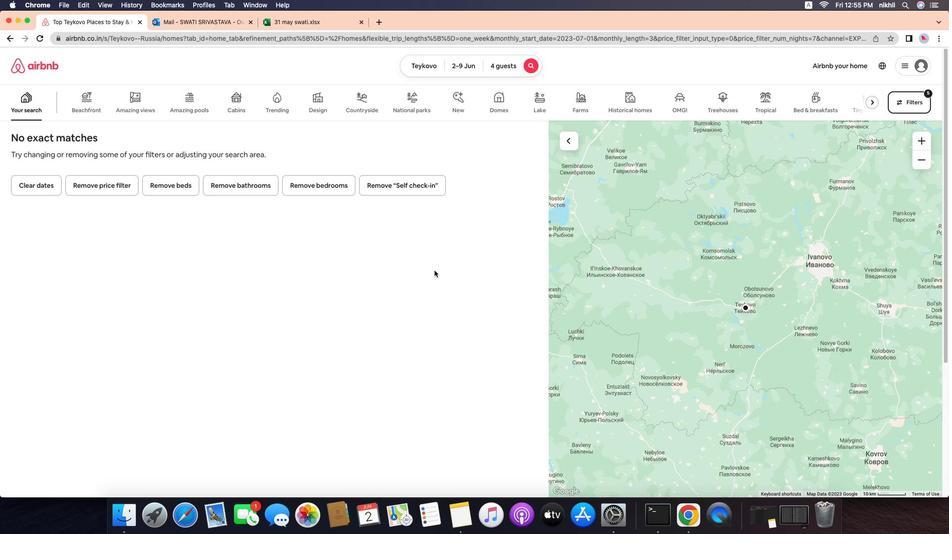 
Action: Mouse moved to (480, 342)
Screenshot: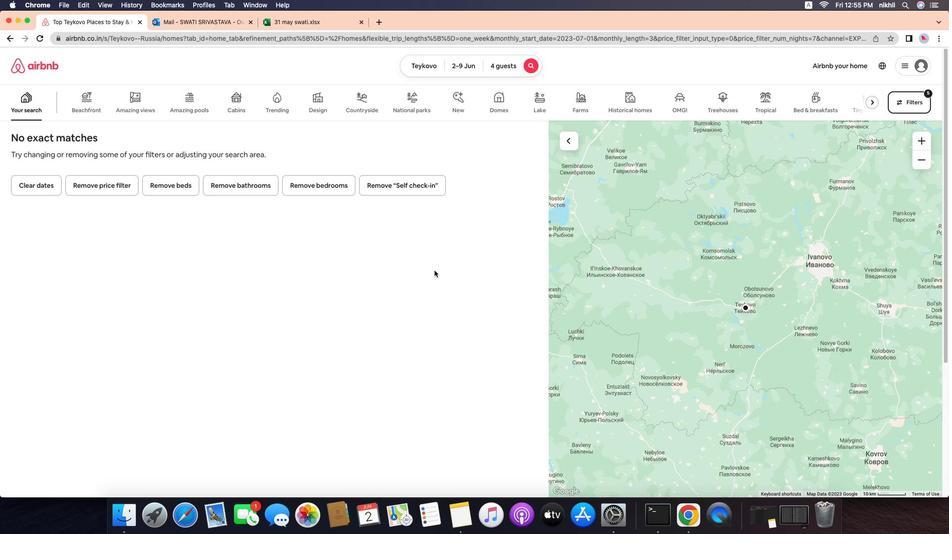 
Action: Mouse scrolled (480, 342) with delta (482, 342)
Screenshot: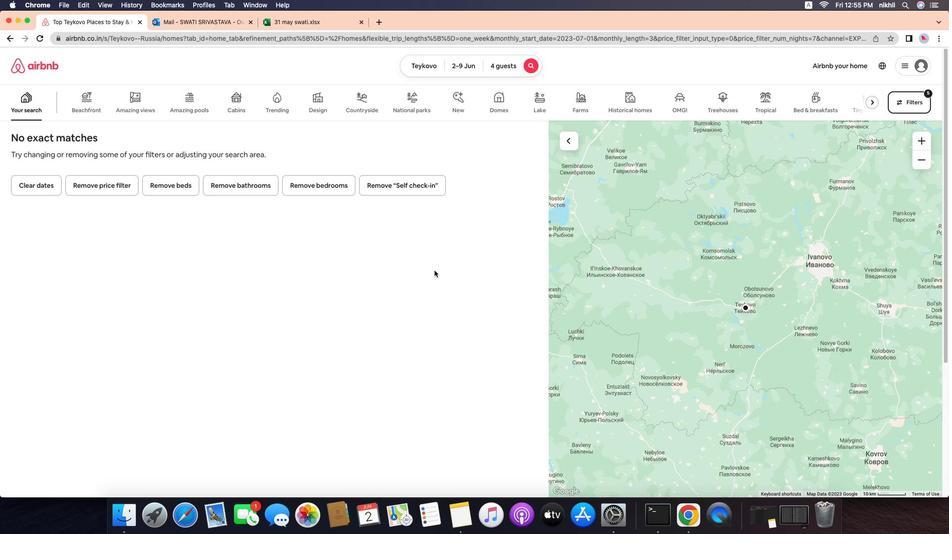 
Action: Mouse scrolled (480, 342) with delta (482, 342)
Screenshot: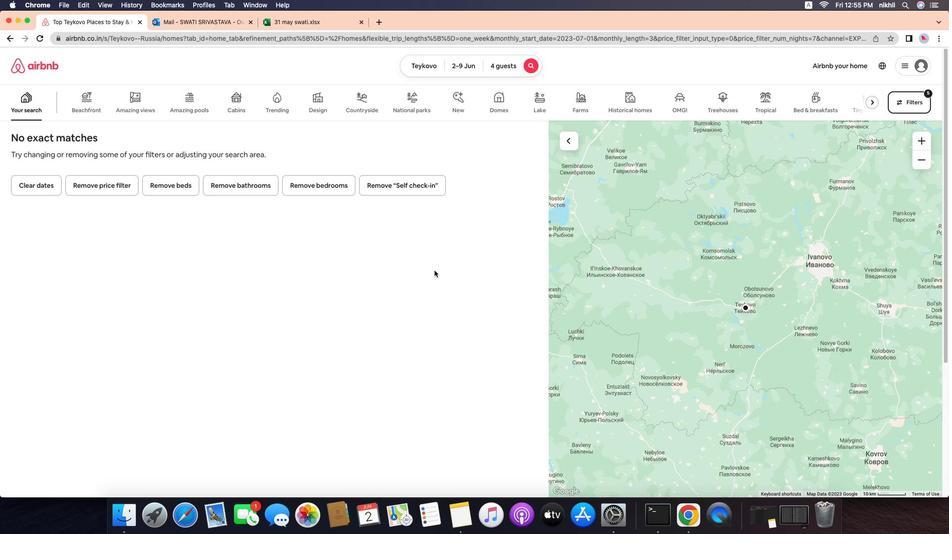 
Action: Mouse moved to (480, 342)
Screenshot: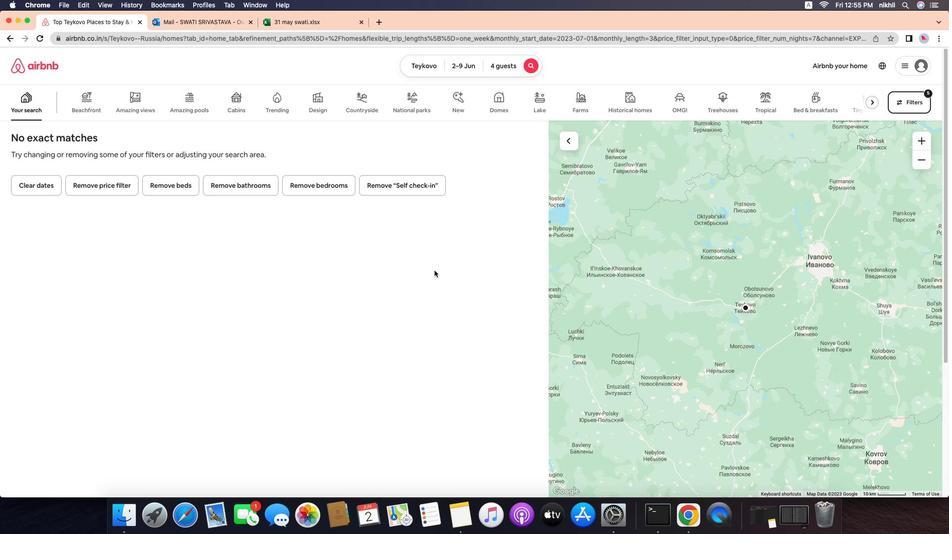 
Action: Mouse pressed left at (480, 342)
Screenshot: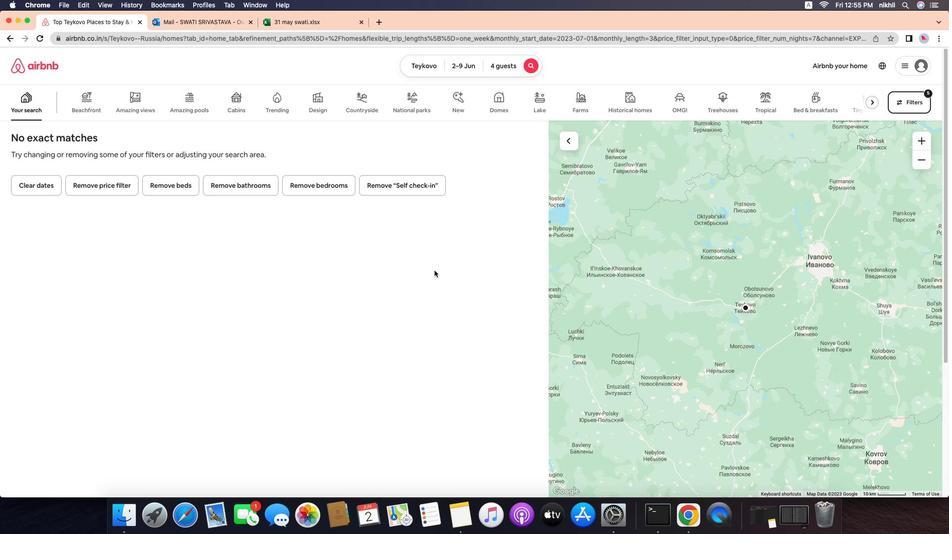 
Action: Mouse moved to (481, 342)
Screenshot: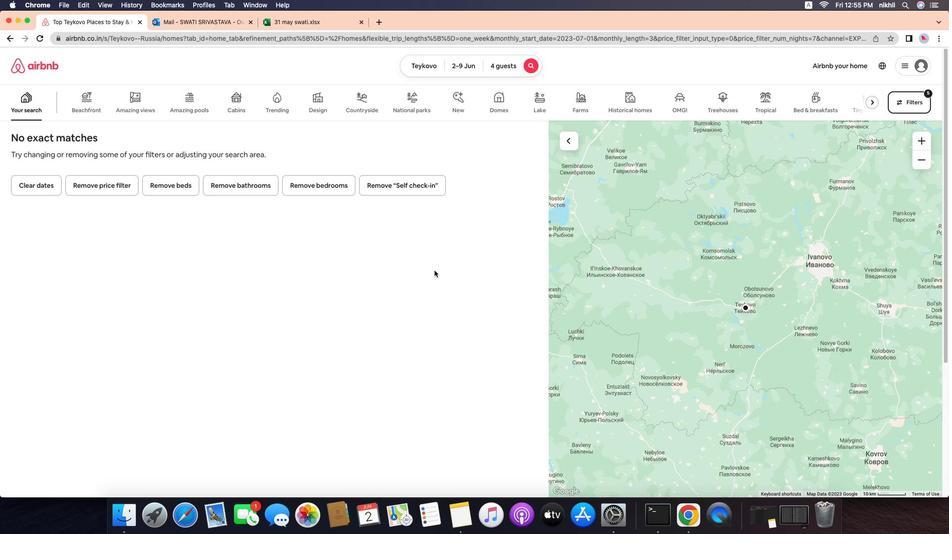 
